 Task: Find connections with filter location Yanggu with filter topic #entrepreneursmindsetwith filter profile language French with filter current company KALPATARU POWER TRANSMISSION LIMITED with filter school ITM UNIVERSITY with filter industry Fisheries with filter service category Ghostwriting with filter keywords title Mail Carrier
Action: Mouse moved to (475, 63)
Screenshot: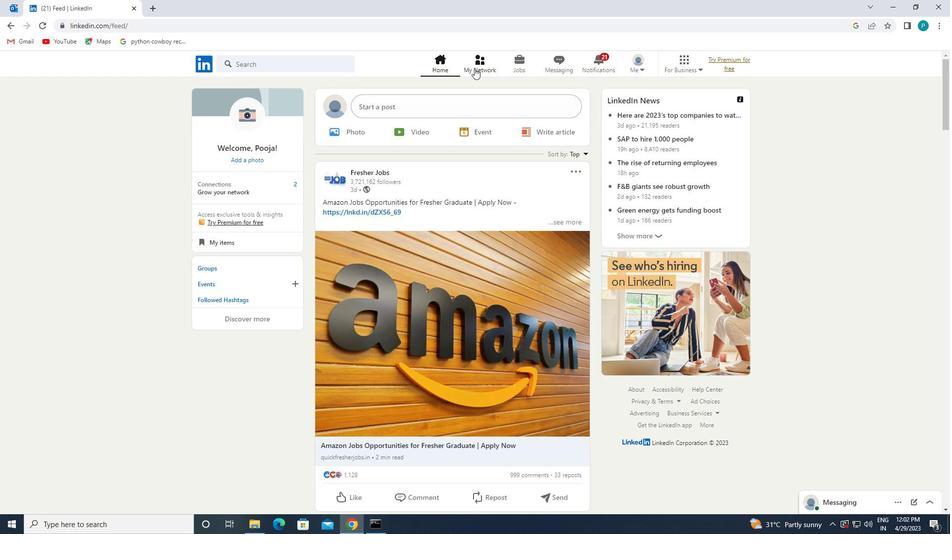
Action: Mouse pressed left at (475, 63)
Screenshot: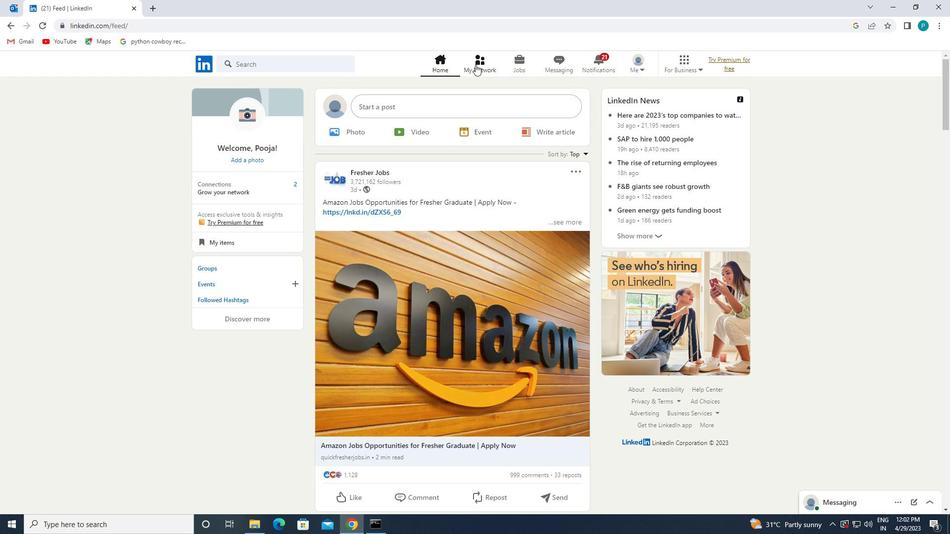 
Action: Mouse moved to (316, 121)
Screenshot: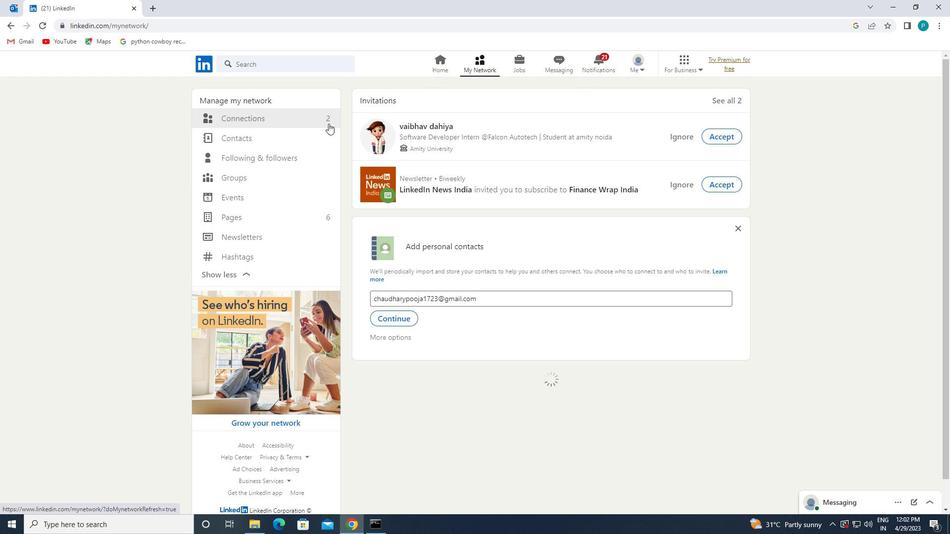 
Action: Mouse pressed left at (316, 121)
Screenshot: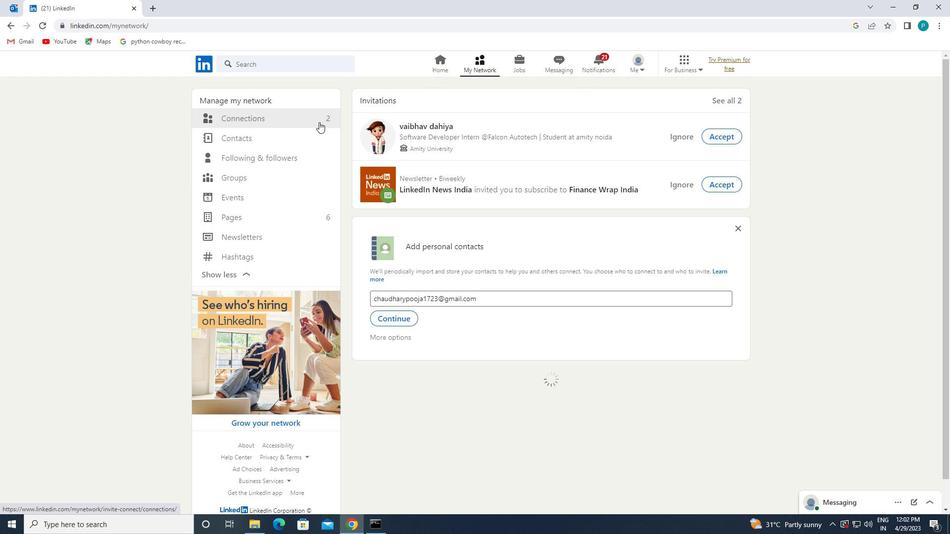
Action: Mouse moved to (582, 118)
Screenshot: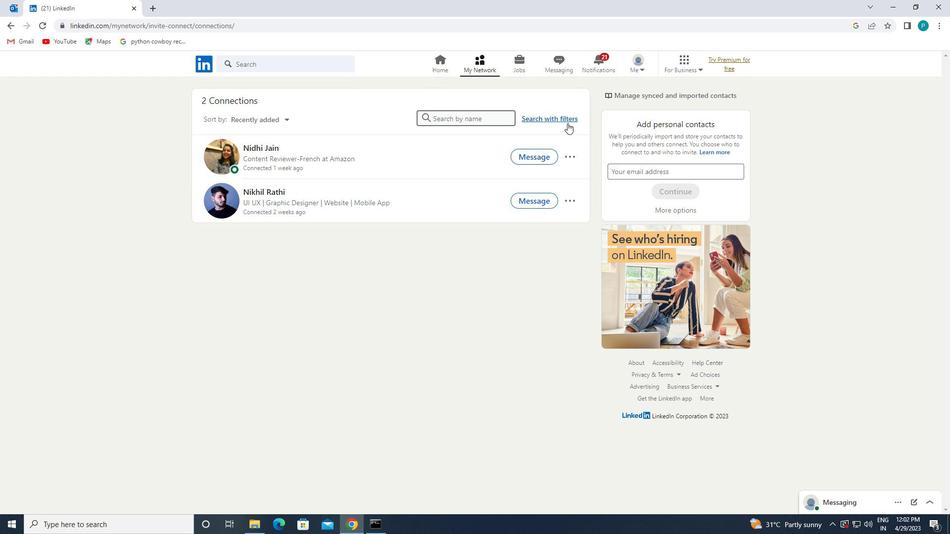 
Action: Mouse pressed left at (582, 118)
Screenshot: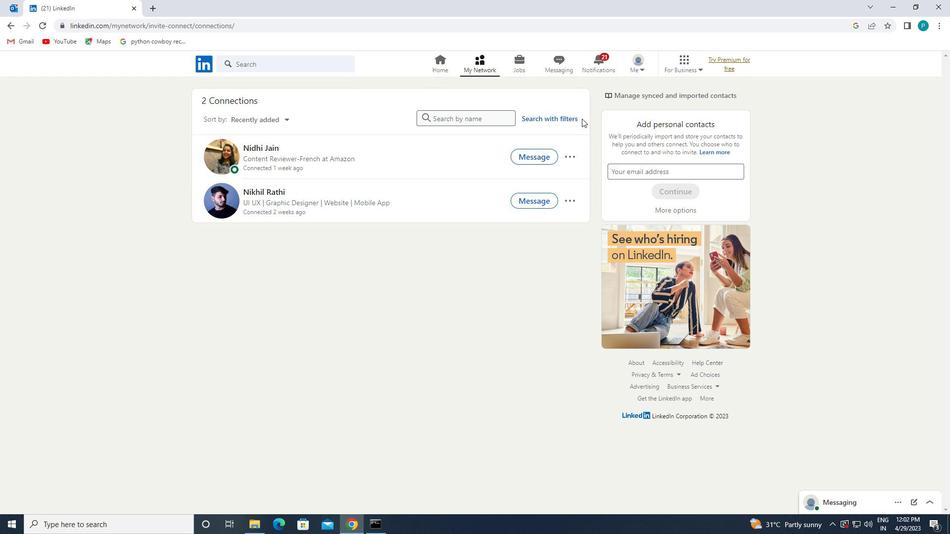 
Action: Mouse moved to (551, 114)
Screenshot: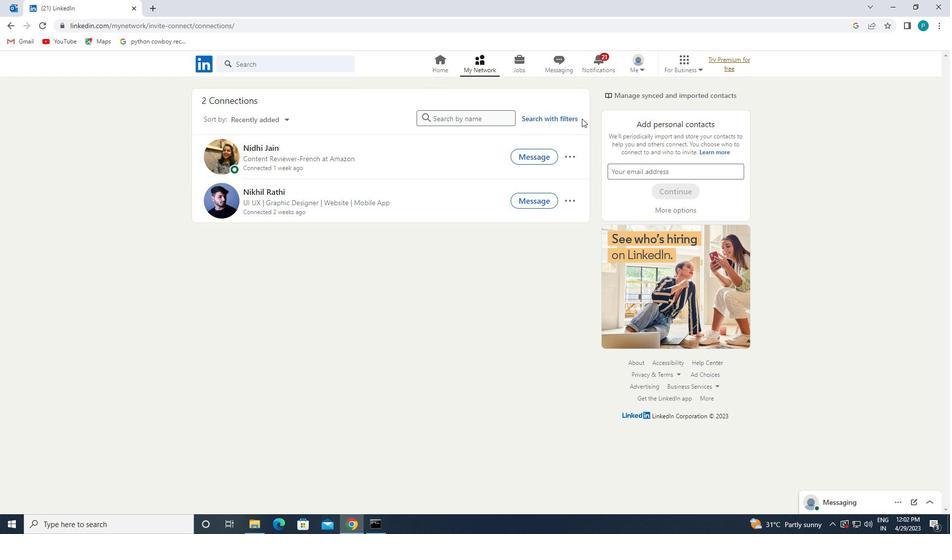 
Action: Mouse pressed left at (551, 114)
Screenshot: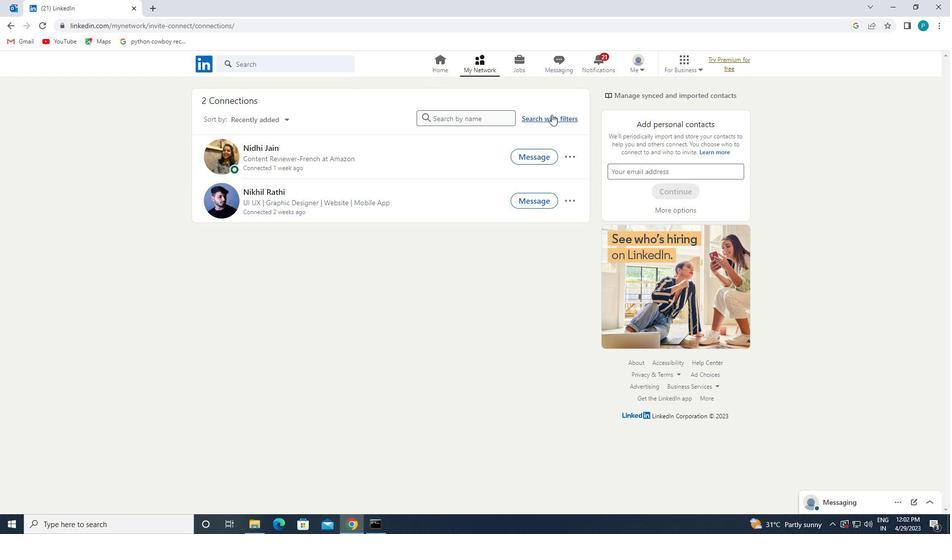 
Action: Mouse moved to (516, 97)
Screenshot: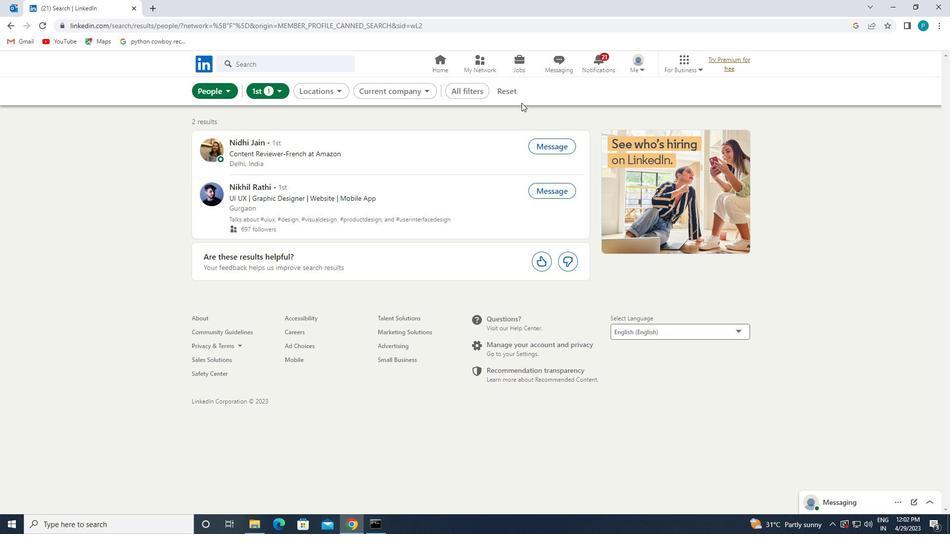 
Action: Mouse pressed left at (516, 97)
Screenshot: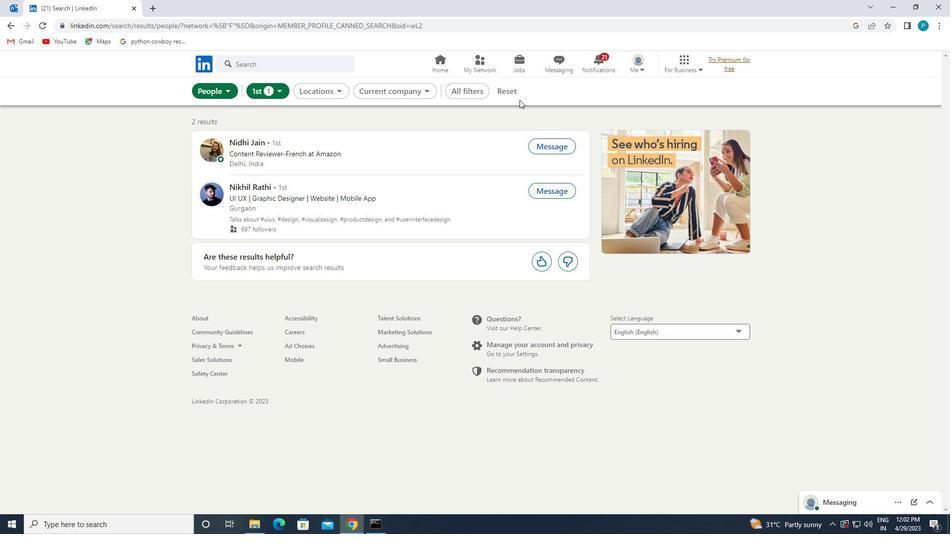 
Action: Mouse moved to (481, 91)
Screenshot: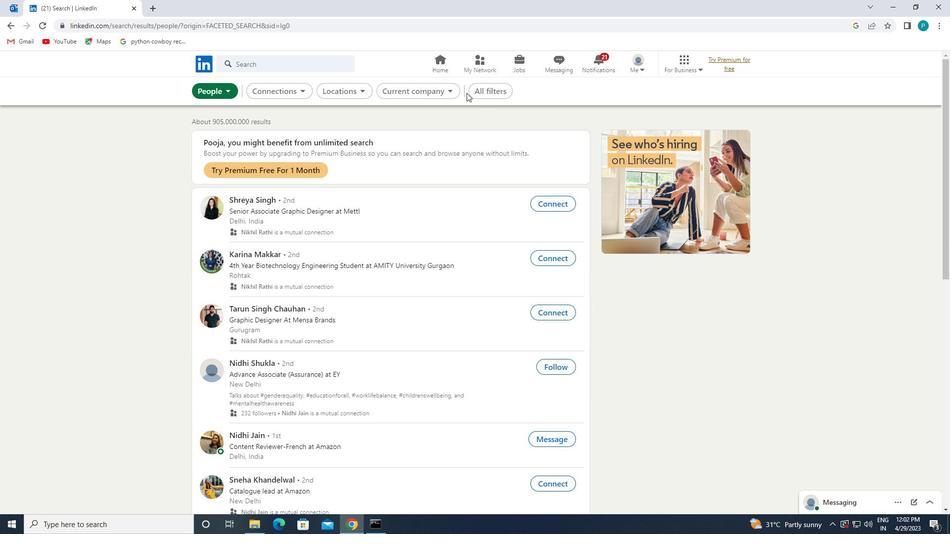 
Action: Mouse pressed left at (481, 91)
Screenshot: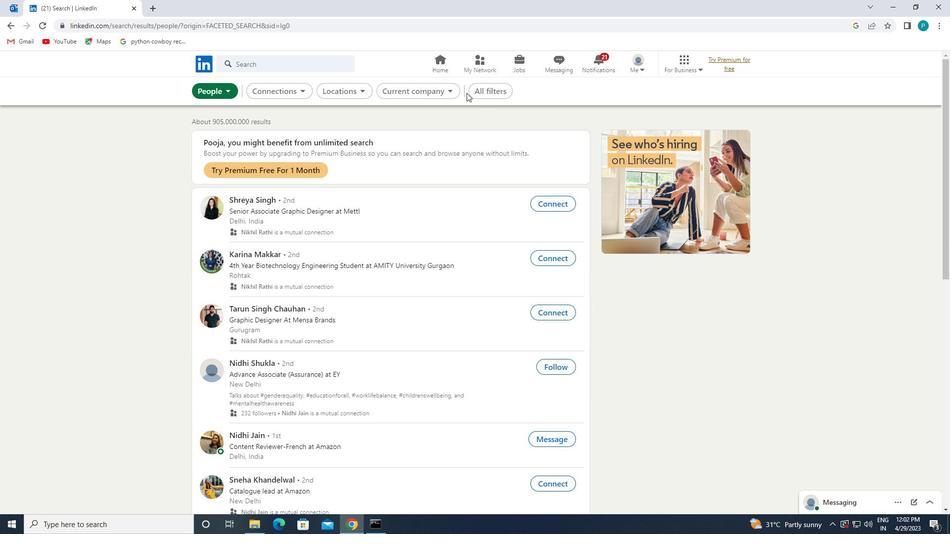 
Action: Mouse moved to (906, 325)
Screenshot: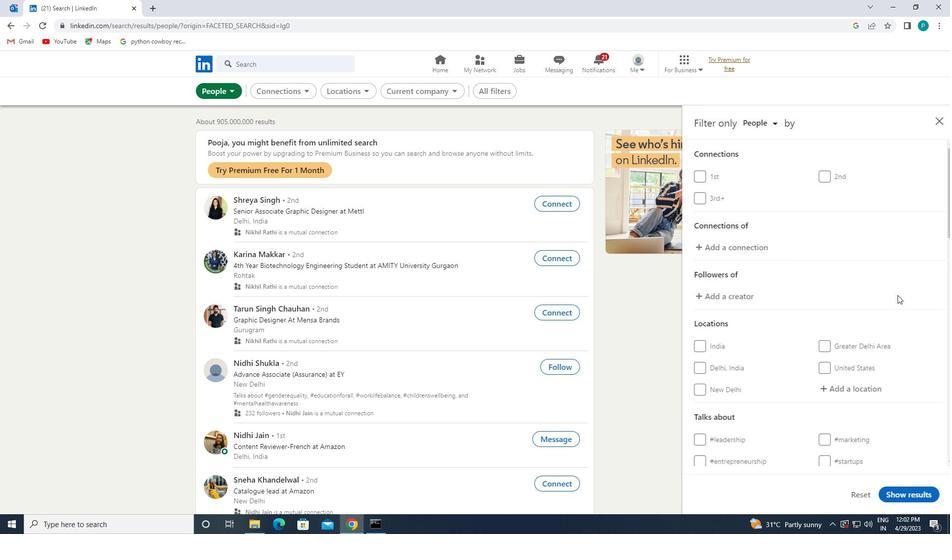 
Action: Mouse scrolled (906, 325) with delta (0, 0)
Screenshot: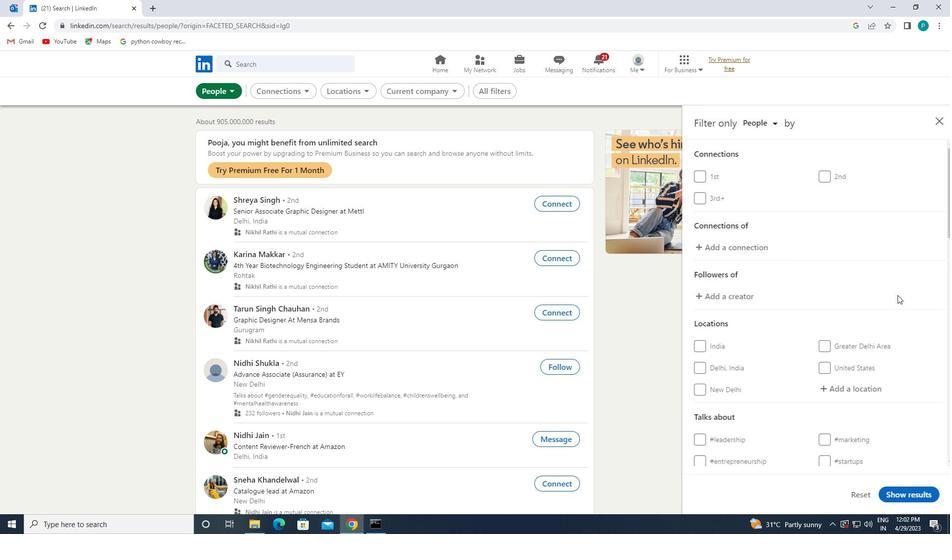
Action: Mouse scrolled (906, 325) with delta (0, 0)
Screenshot: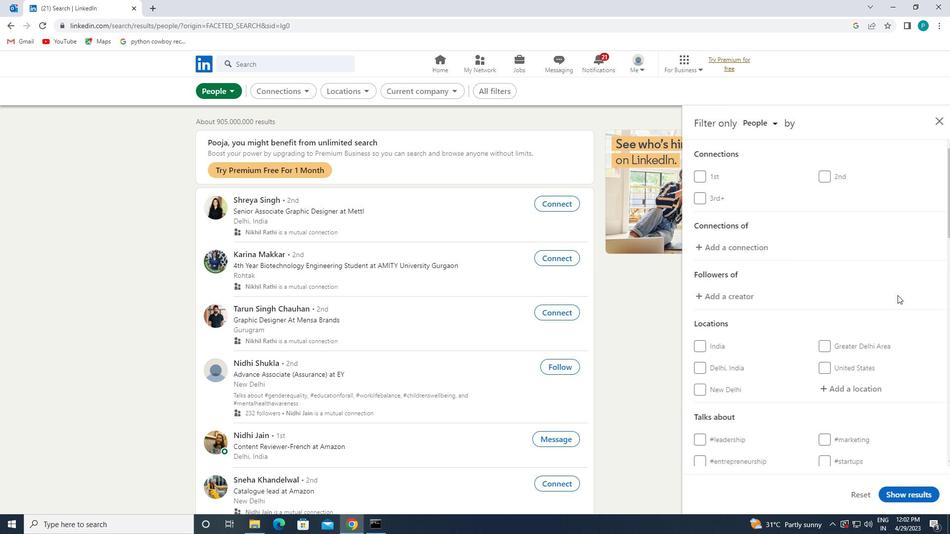 
Action: Mouse scrolled (906, 325) with delta (0, 0)
Screenshot: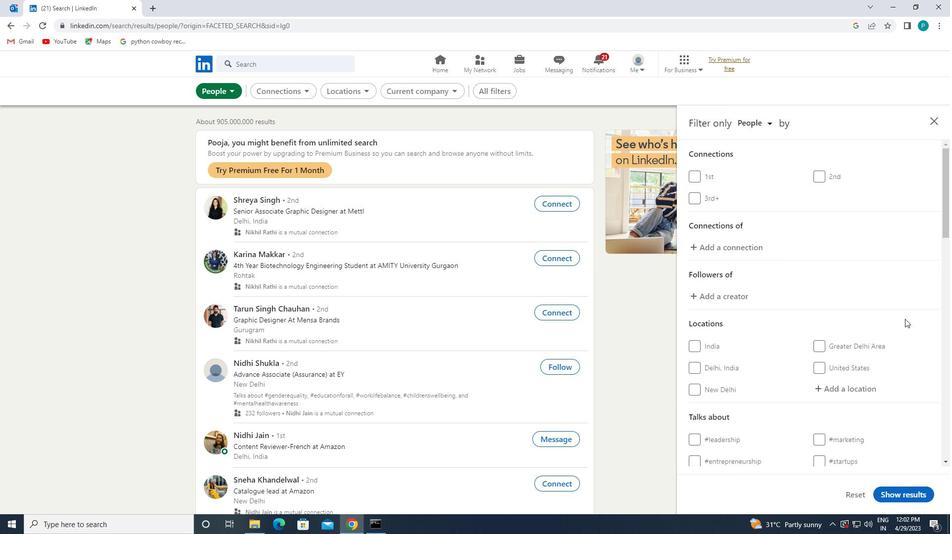 
Action: Mouse moved to (838, 238)
Screenshot: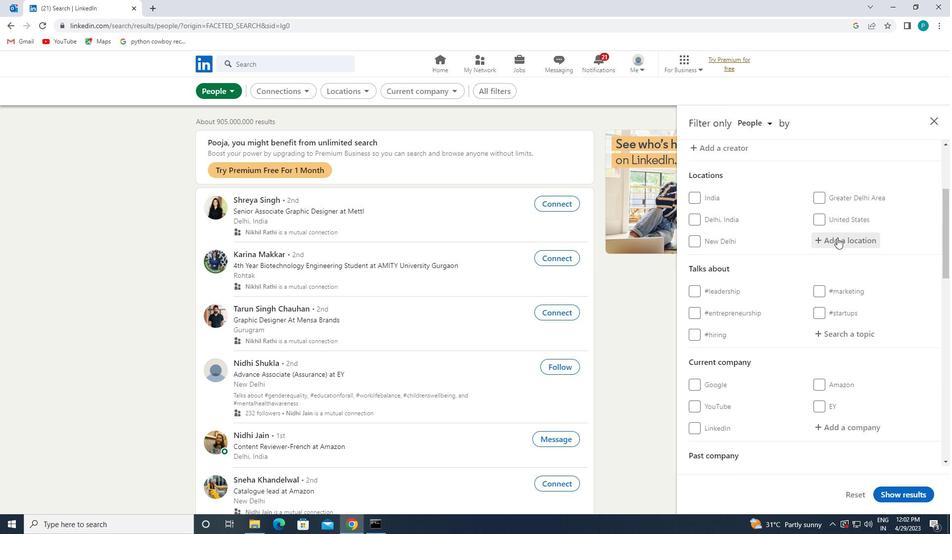 
Action: Mouse pressed left at (838, 238)
Screenshot: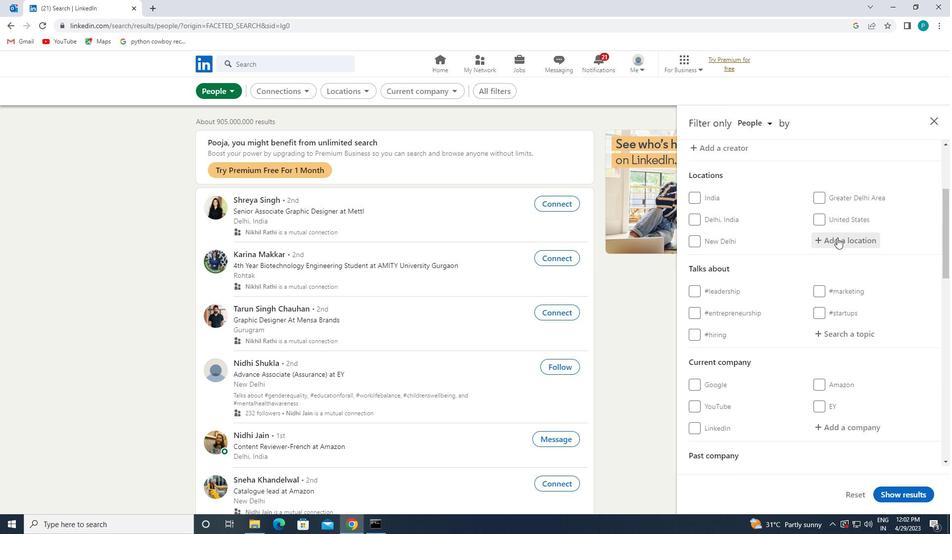 
Action: Key pressed <Key.caps_lock>y<Key.caps_lock>anggu
Screenshot: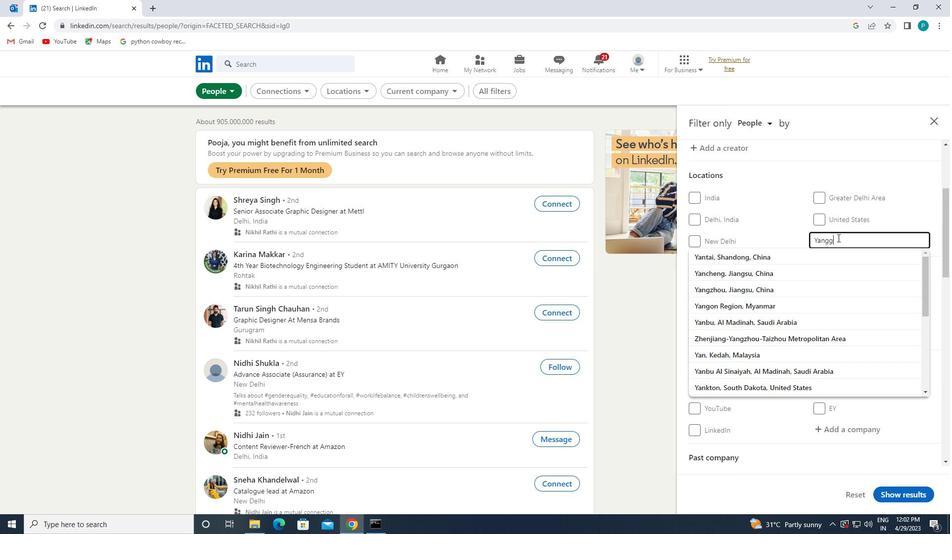 
Action: Mouse moved to (815, 331)
Screenshot: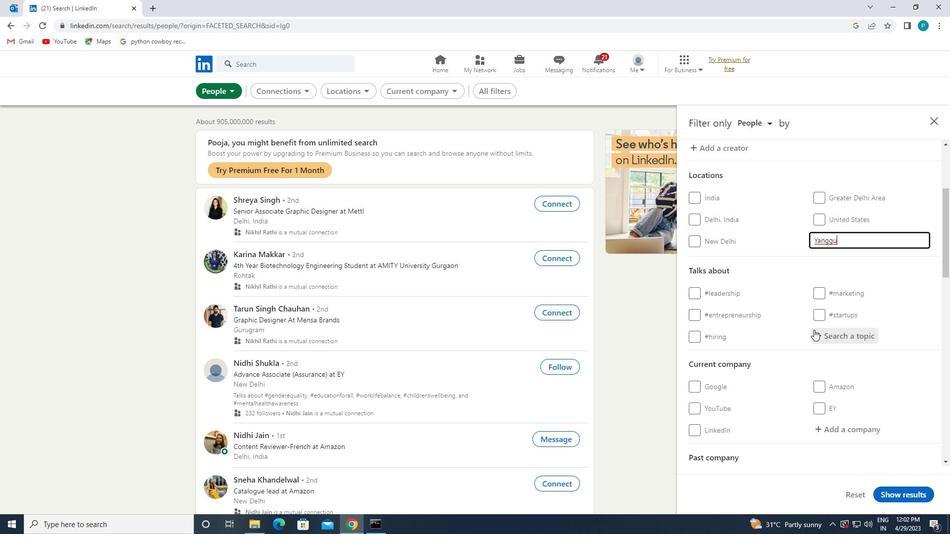 
Action: Mouse scrolled (815, 331) with delta (0, 0)
Screenshot: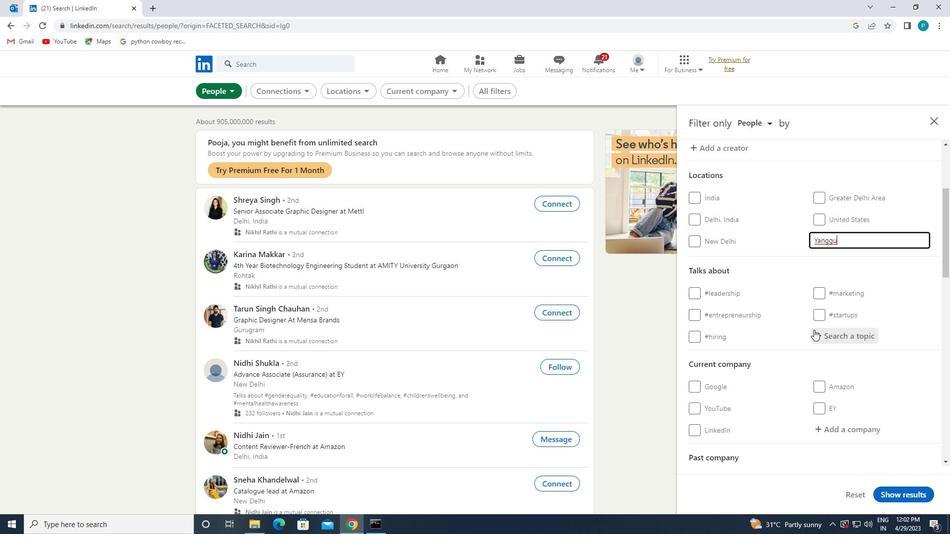 
Action: Mouse moved to (837, 290)
Screenshot: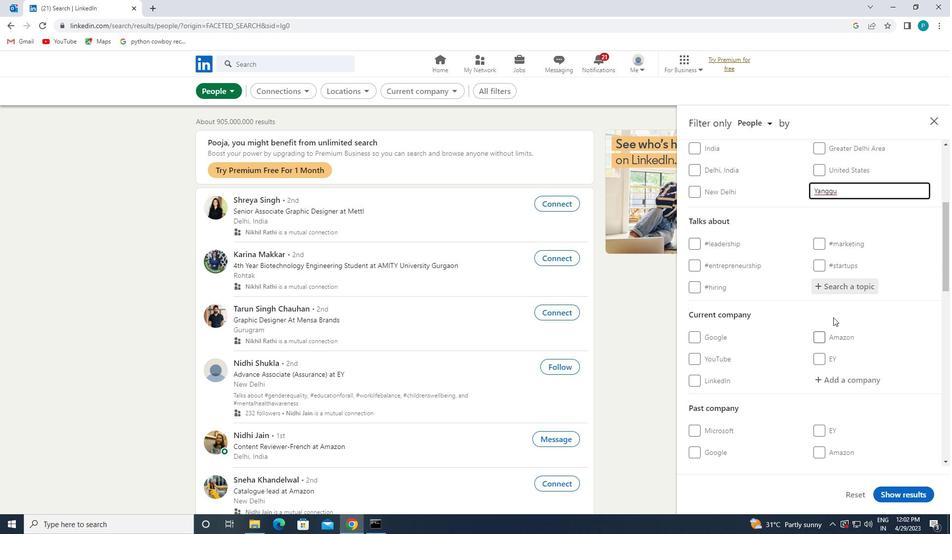 
Action: Mouse pressed left at (837, 290)
Screenshot: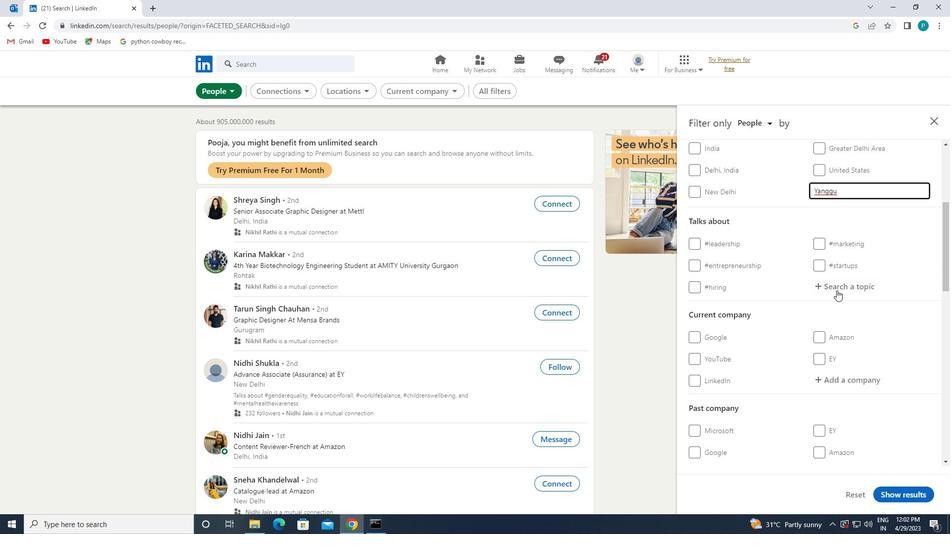 
Action: Mouse moved to (835, 291)
Screenshot: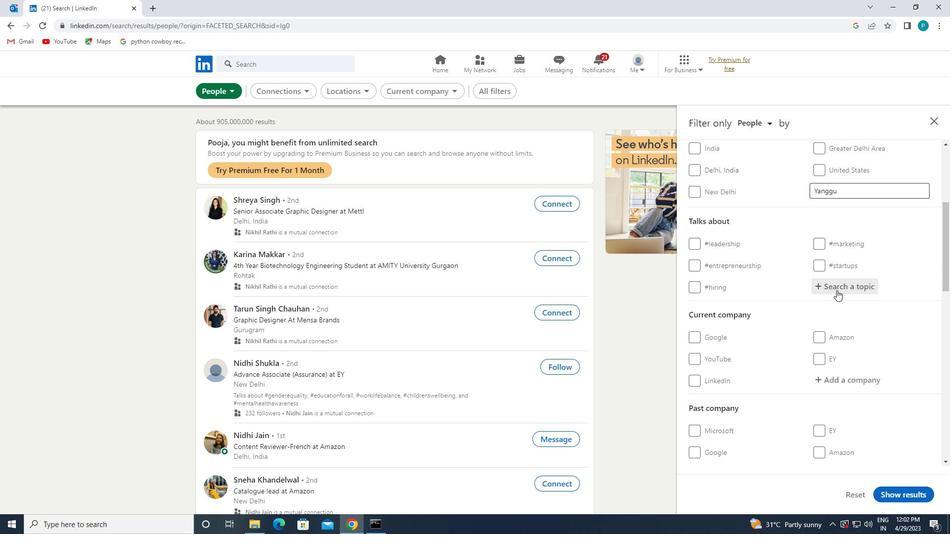 
Action: Key pressed <Key.shift>#ENTREPRENEURS
Screenshot: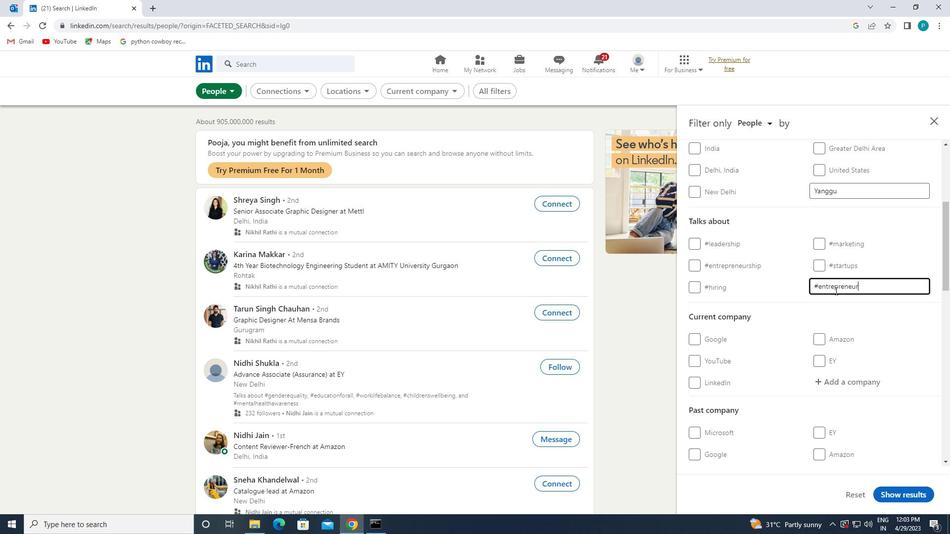 
Action: Mouse moved to (829, 346)
Screenshot: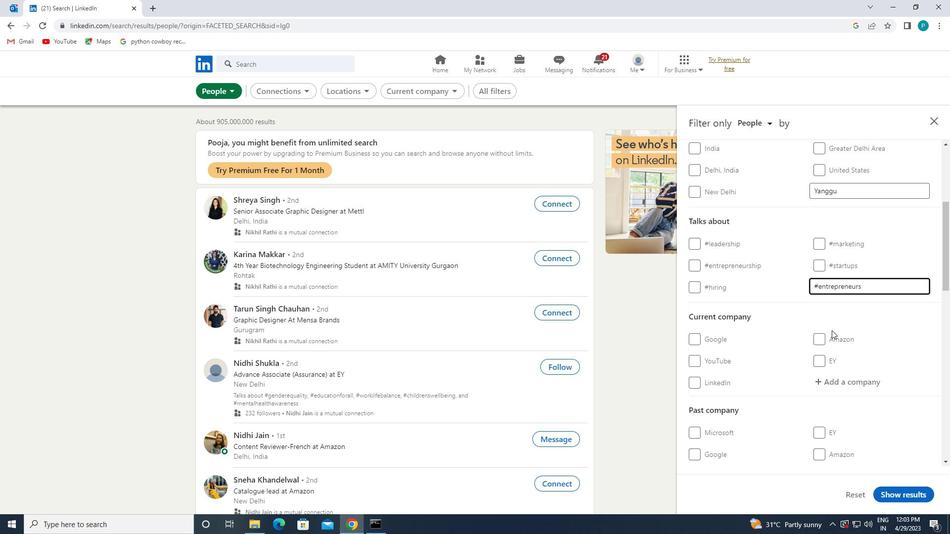 
Action: Mouse scrolled (829, 346) with delta (0, 0)
Screenshot: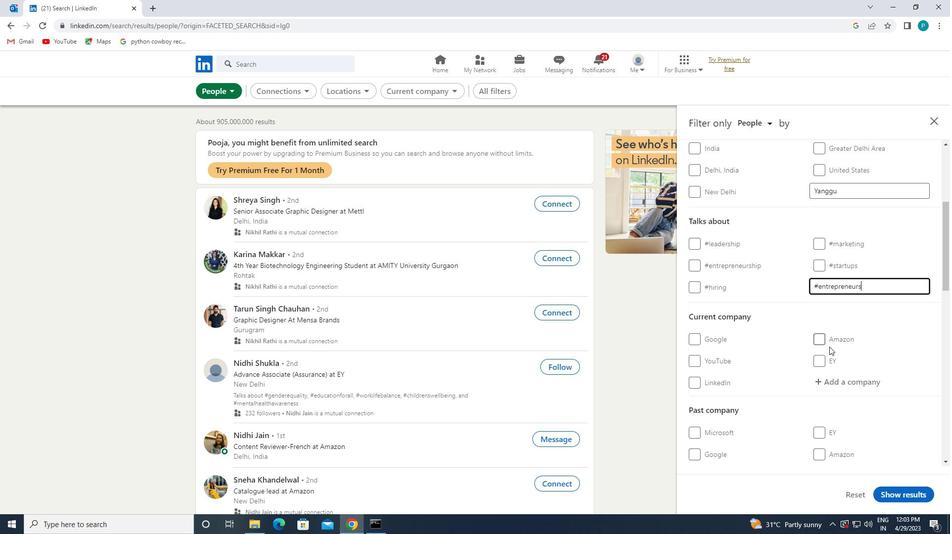 
Action: Mouse moved to (829, 346)
Screenshot: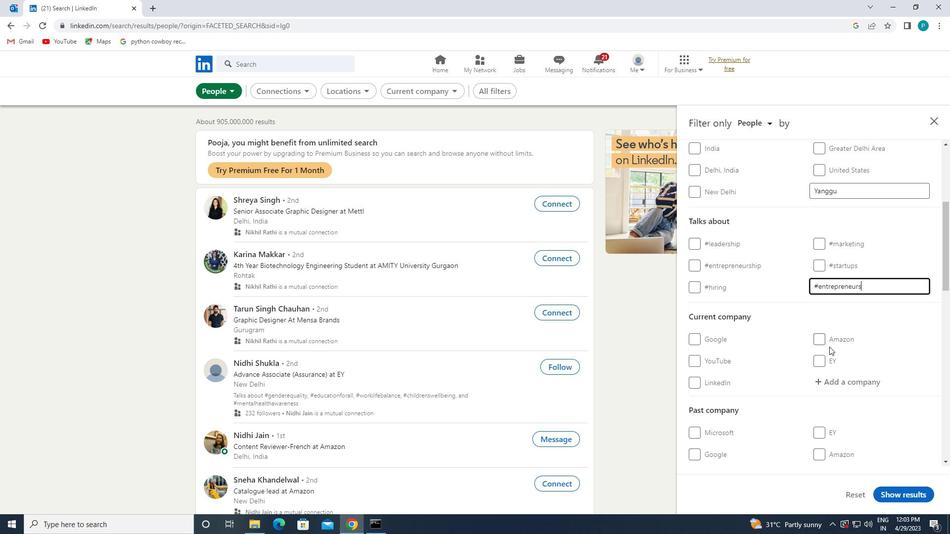 
Action: Mouse scrolled (829, 346) with delta (0, 0)
Screenshot: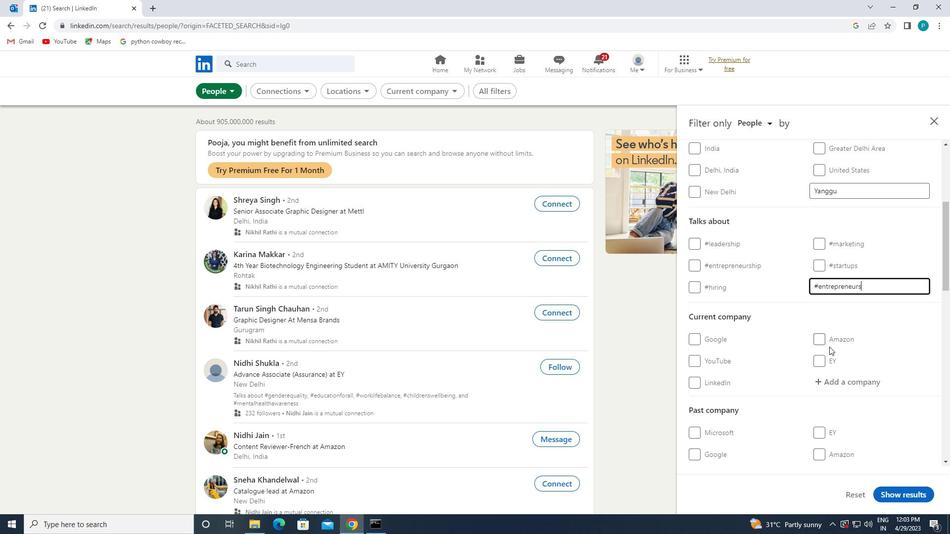
Action: Mouse moved to (814, 342)
Screenshot: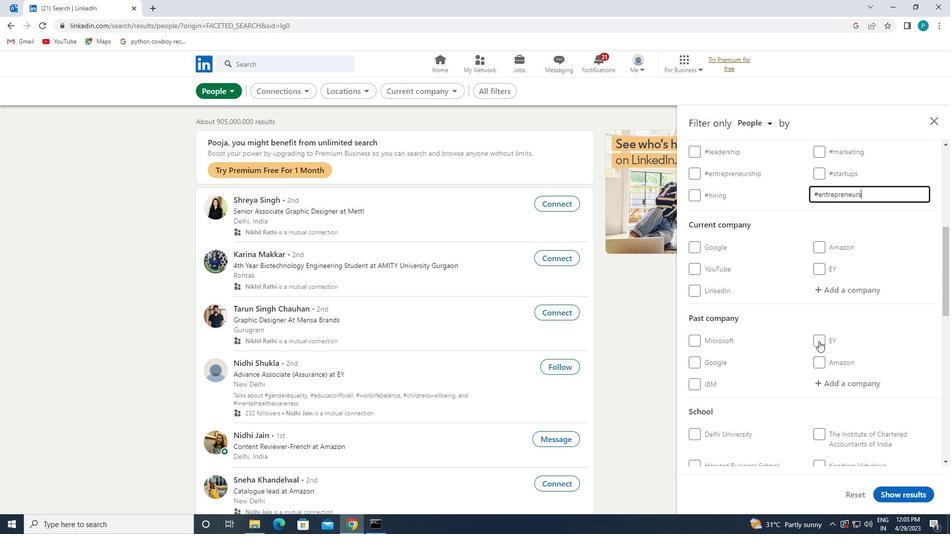 
Action: Mouse scrolled (814, 342) with delta (0, 0)
Screenshot: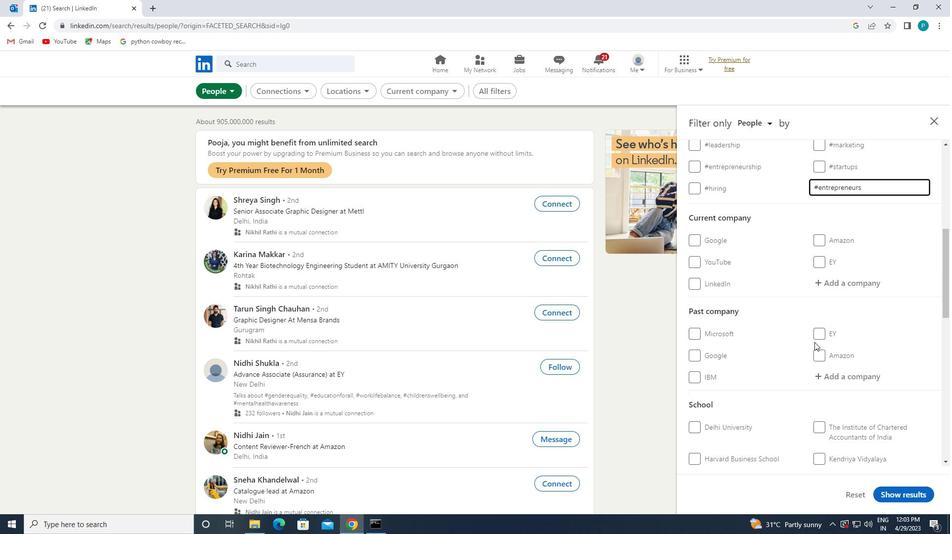 
Action: Mouse moved to (814, 343)
Screenshot: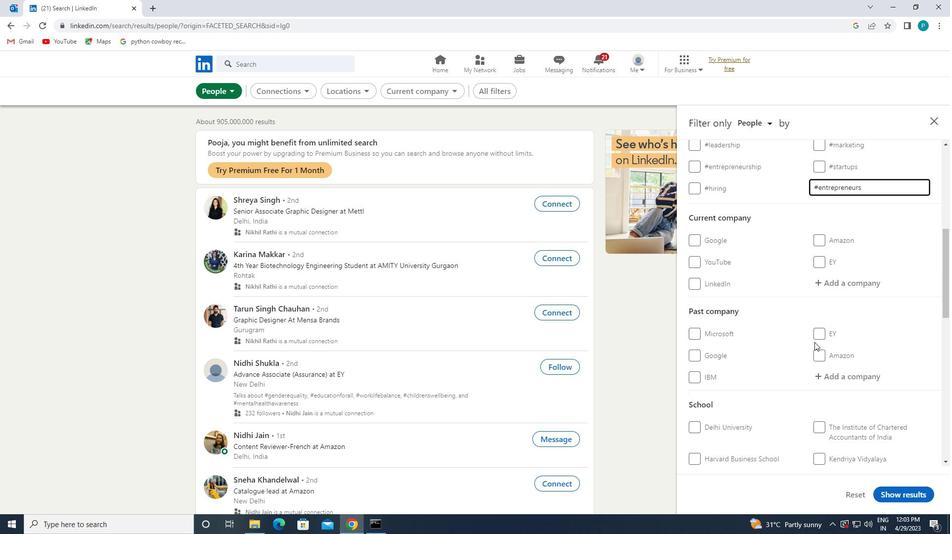 
Action: Mouse scrolled (814, 342) with delta (0, 0)
Screenshot: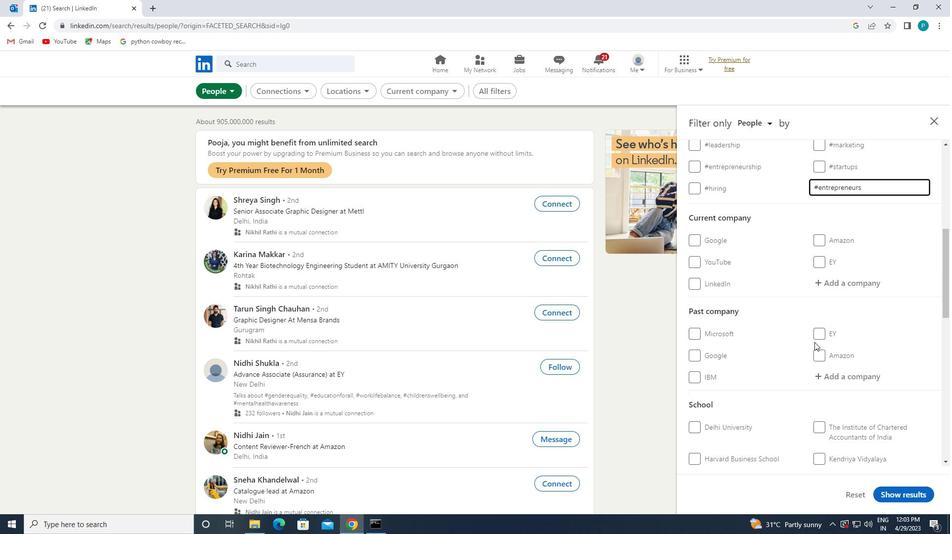 
Action: Mouse moved to (812, 344)
Screenshot: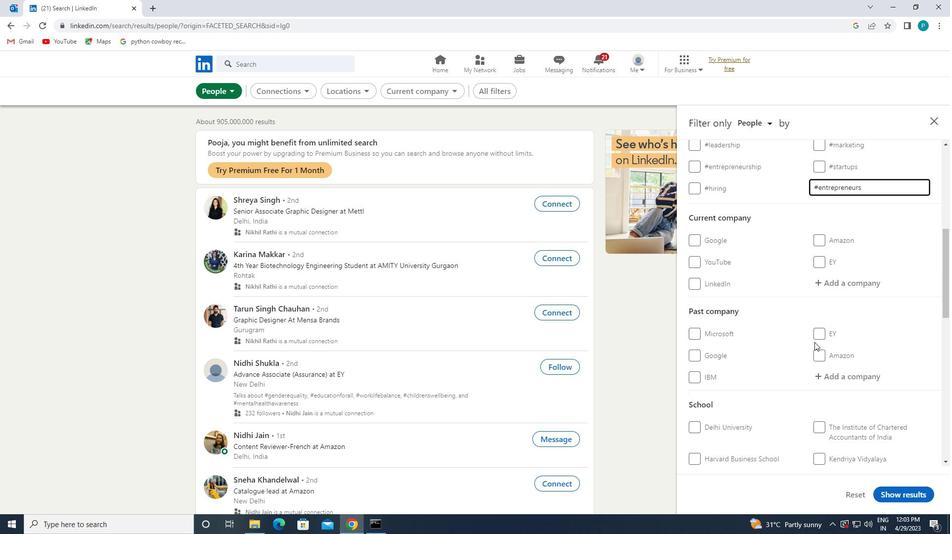 
Action: Mouse scrolled (812, 344) with delta (0, 0)
Screenshot: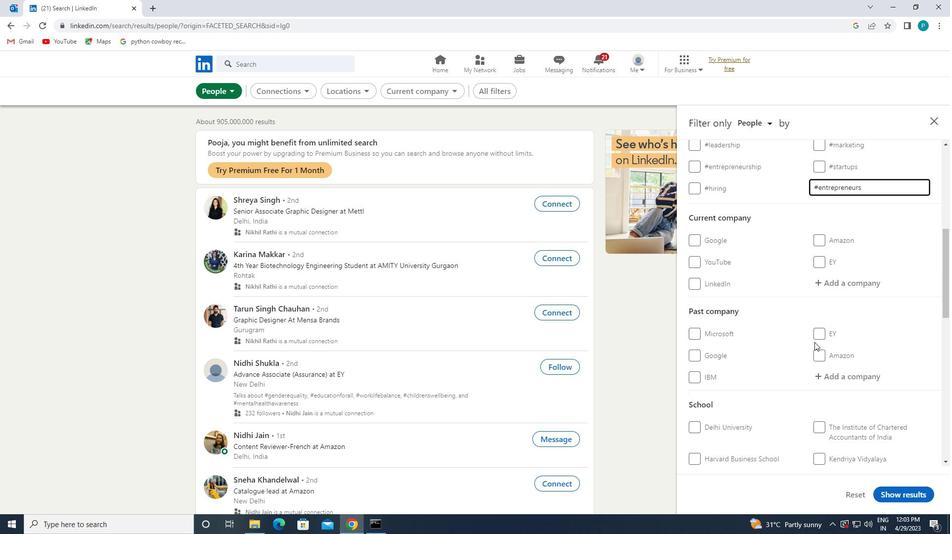 
Action: Mouse moved to (742, 338)
Screenshot: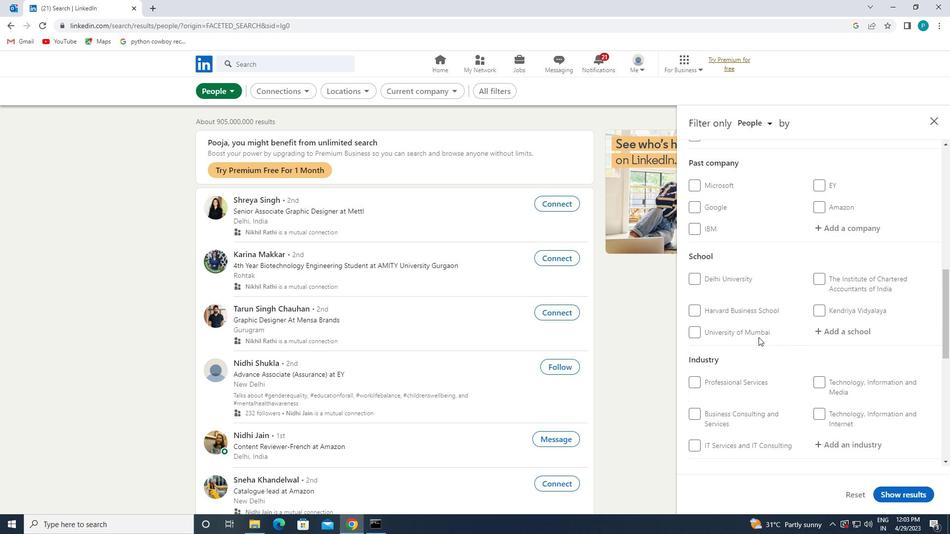 
Action: Mouse scrolled (742, 337) with delta (0, 0)
Screenshot: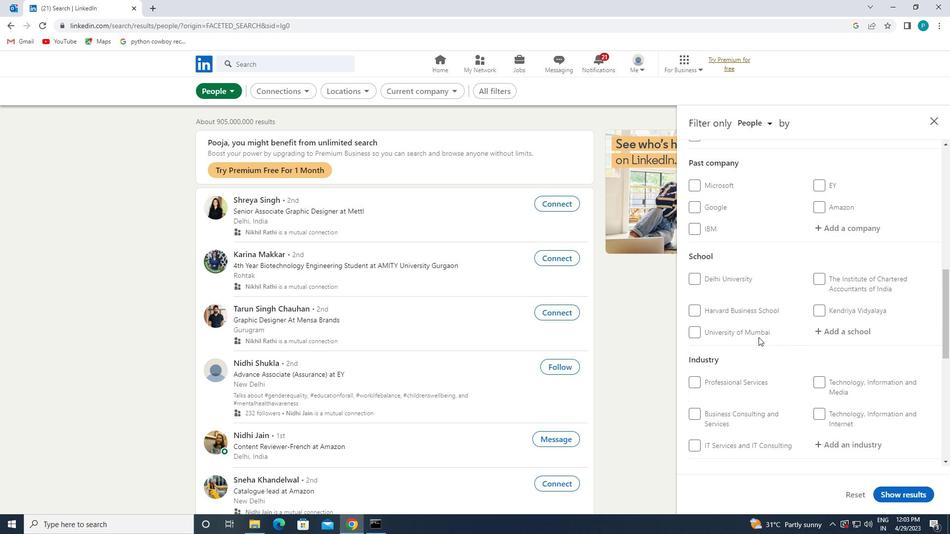 
Action: Mouse scrolled (742, 337) with delta (0, 0)
Screenshot: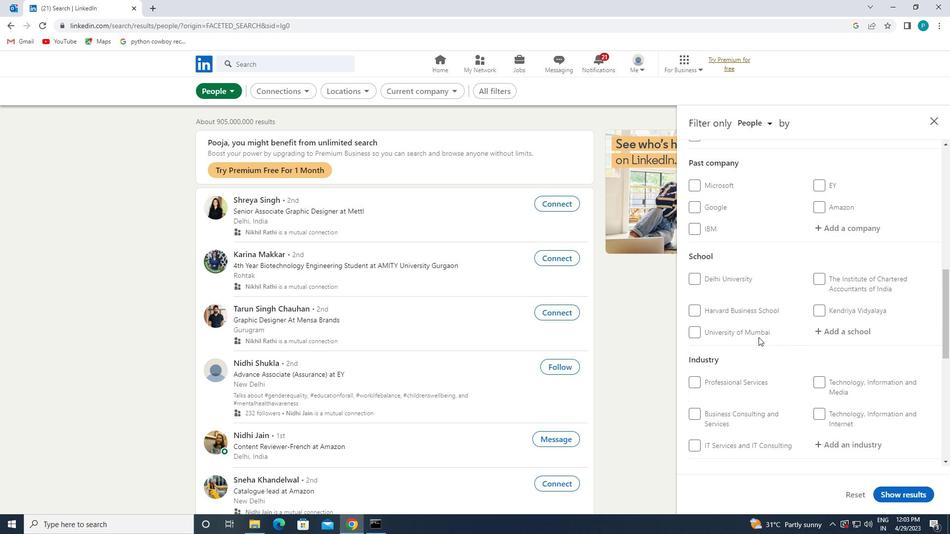 
Action: Mouse moved to (824, 400)
Screenshot: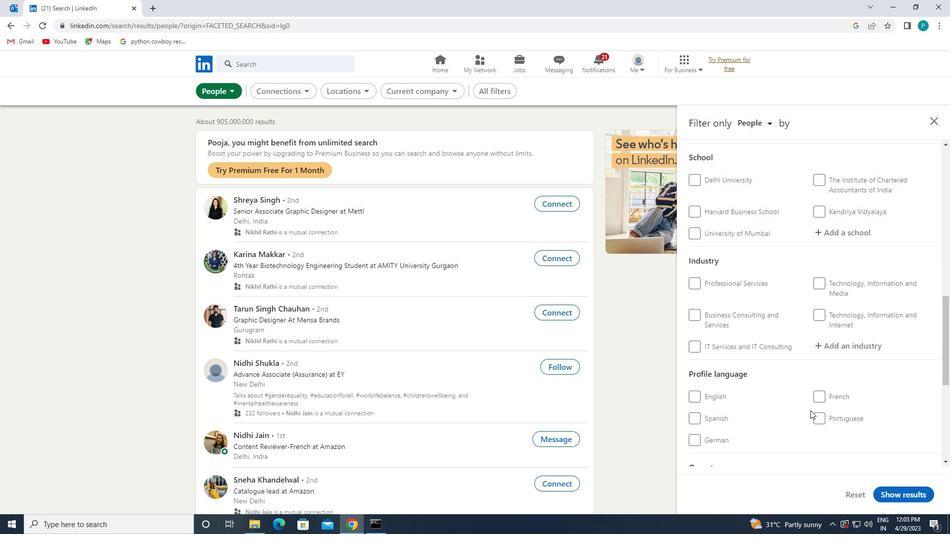 
Action: Mouse pressed left at (824, 400)
Screenshot: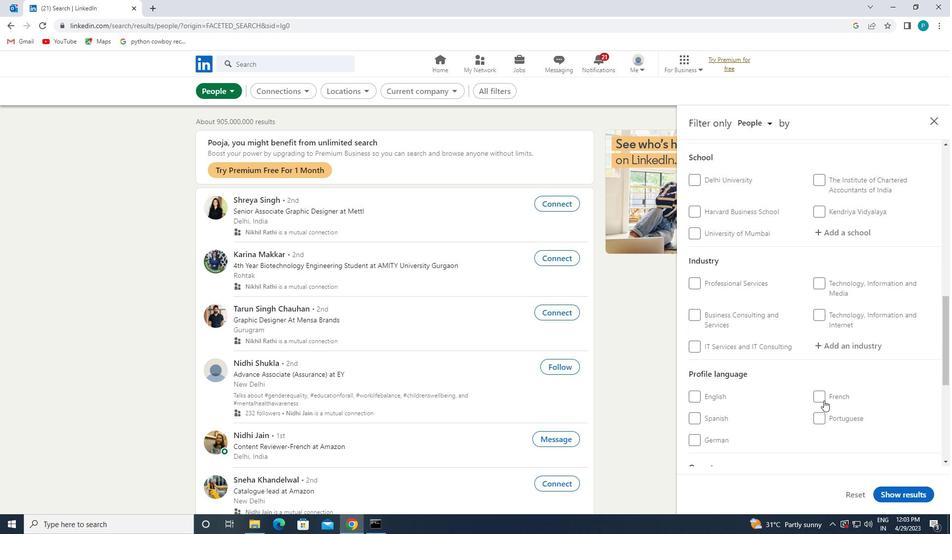 
Action: Mouse moved to (881, 375)
Screenshot: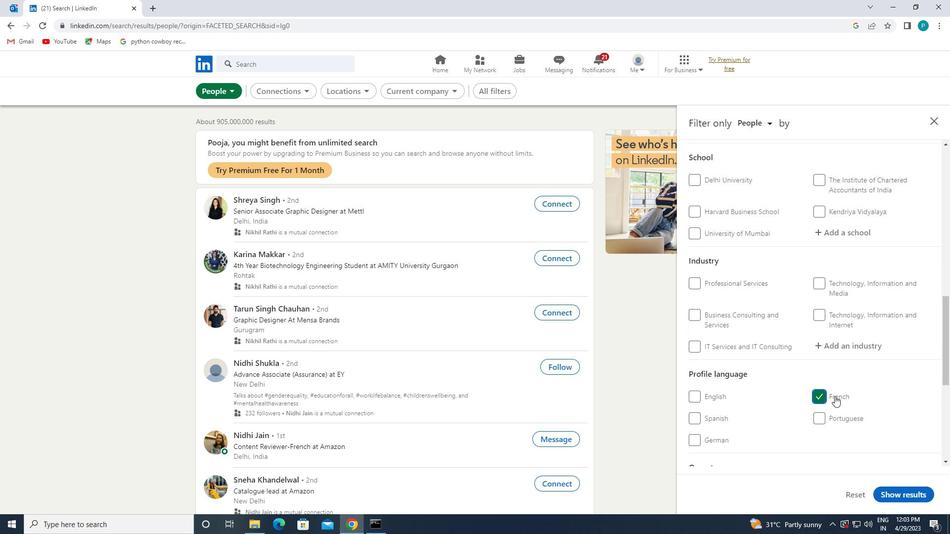 
Action: Mouse scrolled (881, 375) with delta (0, 0)
Screenshot: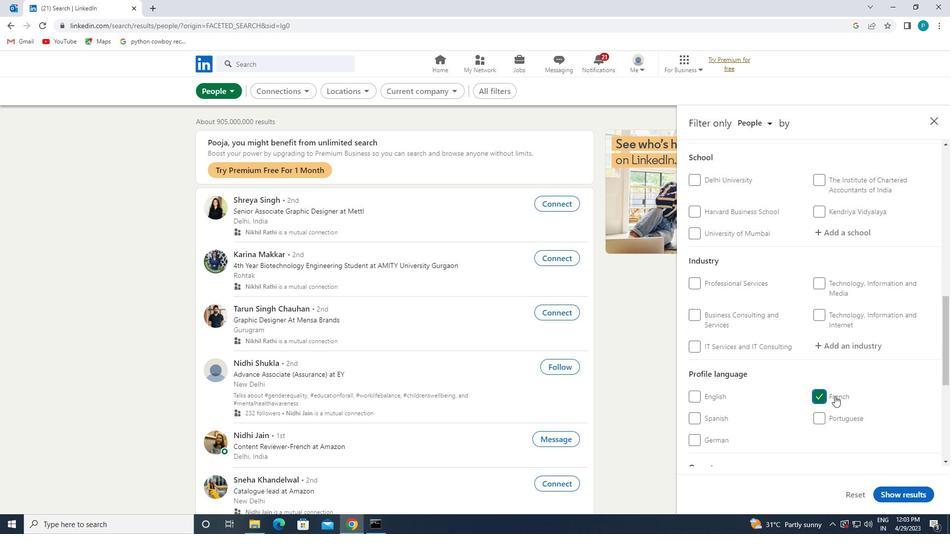 
Action: Mouse scrolled (881, 375) with delta (0, 0)
Screenshot: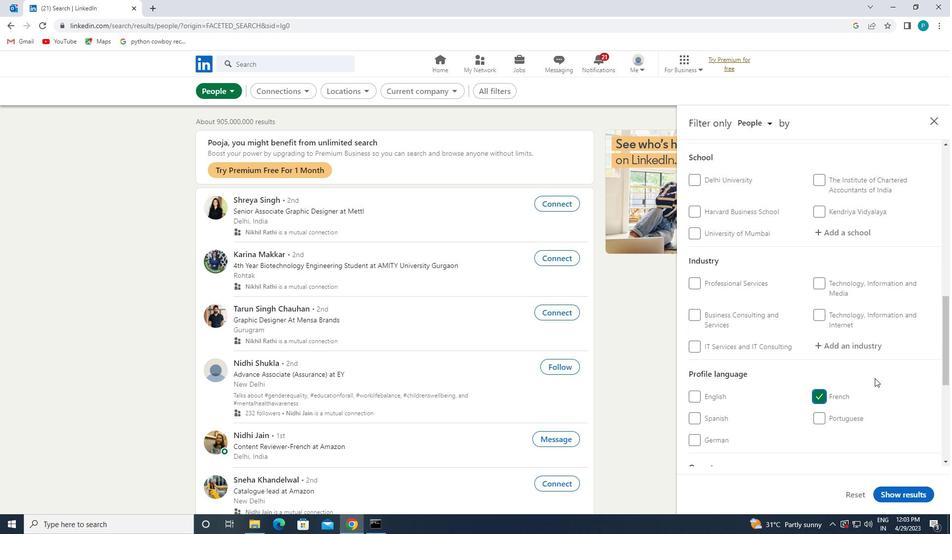 
Action: Mouse moved to (881, 372)
Screenshot: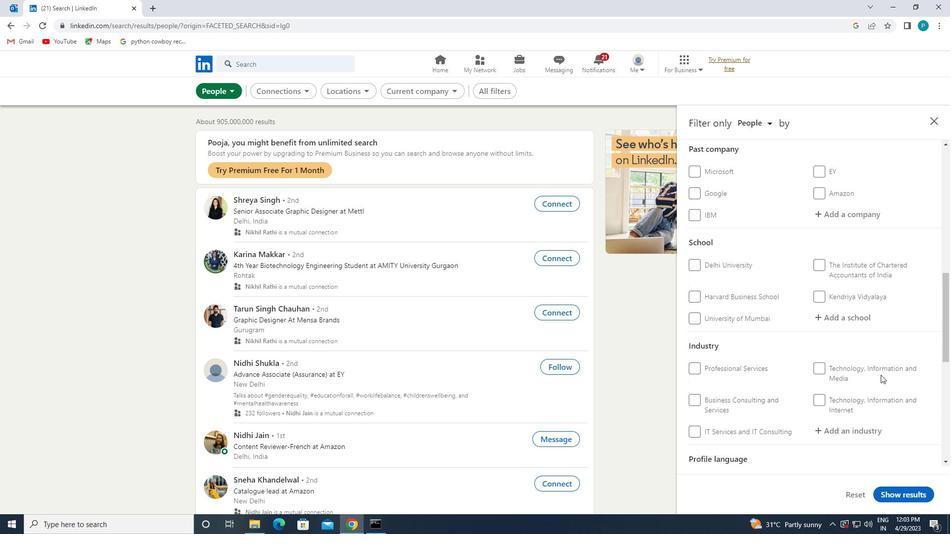 
Action: Mouse scrolled (881, 372) with delta (0, 0)
Screenshot: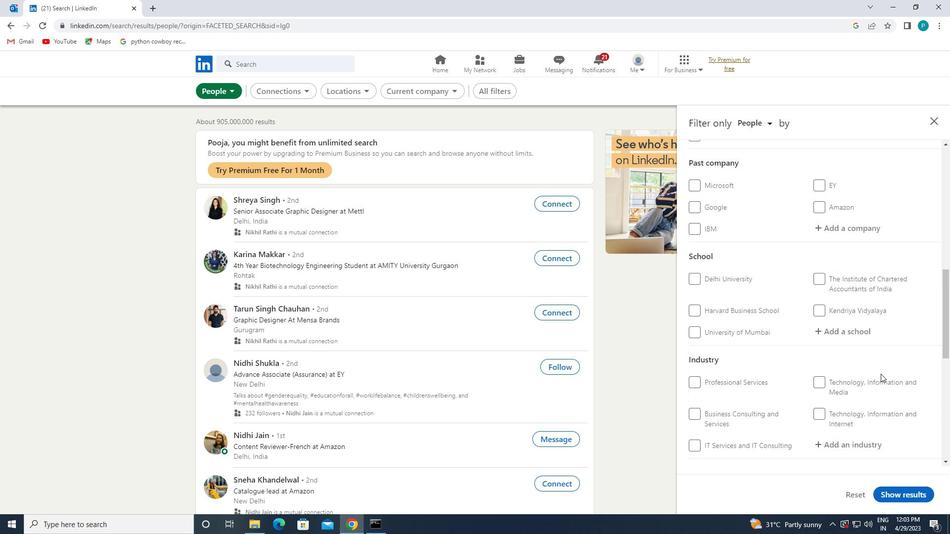 
Action: Mouse moved to (881, 371)
Screenshot: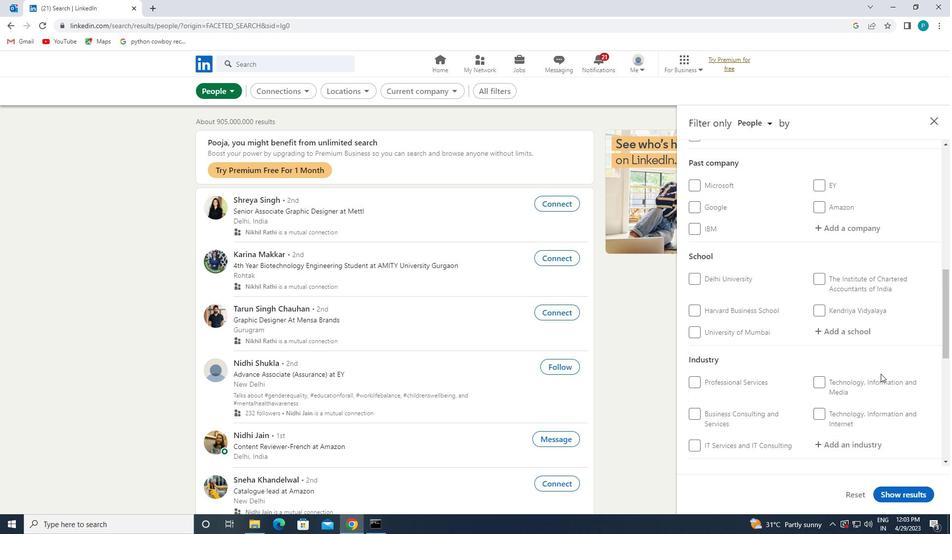 
Action: Mouse scrolled (881, 372) with delta (0, 0)
Screenshot: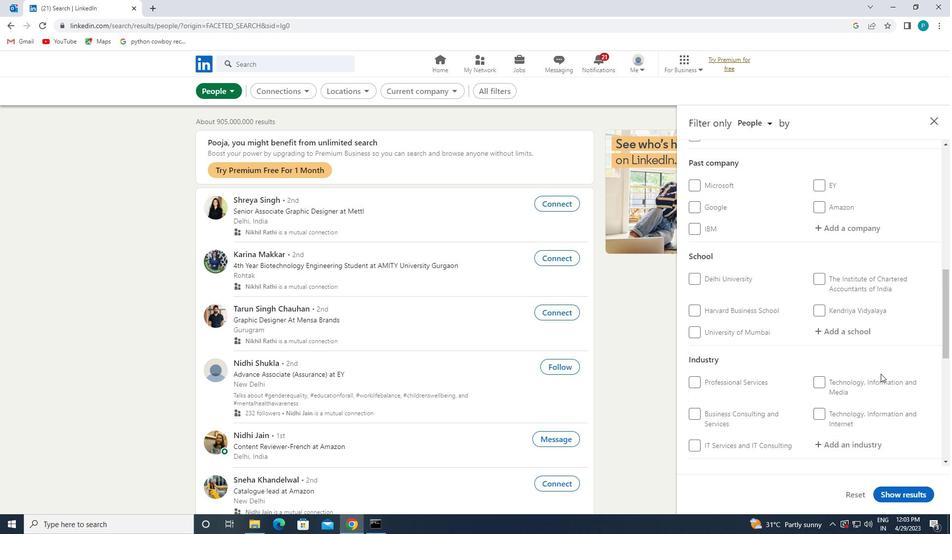 
Action: Mouse scrolled (881, 372) with delta (0, 0)
Screenshot: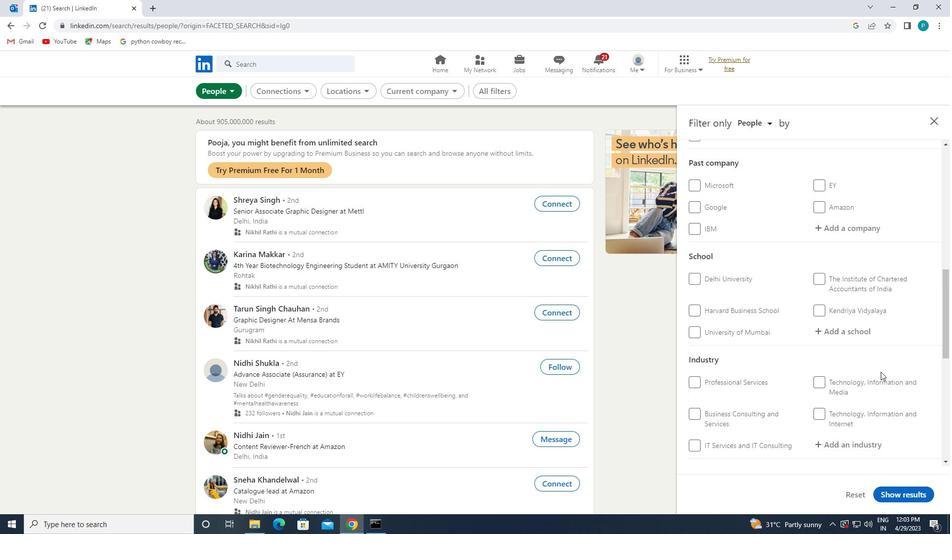 
Action: Mouse moved to (861, 339)
Screenshot: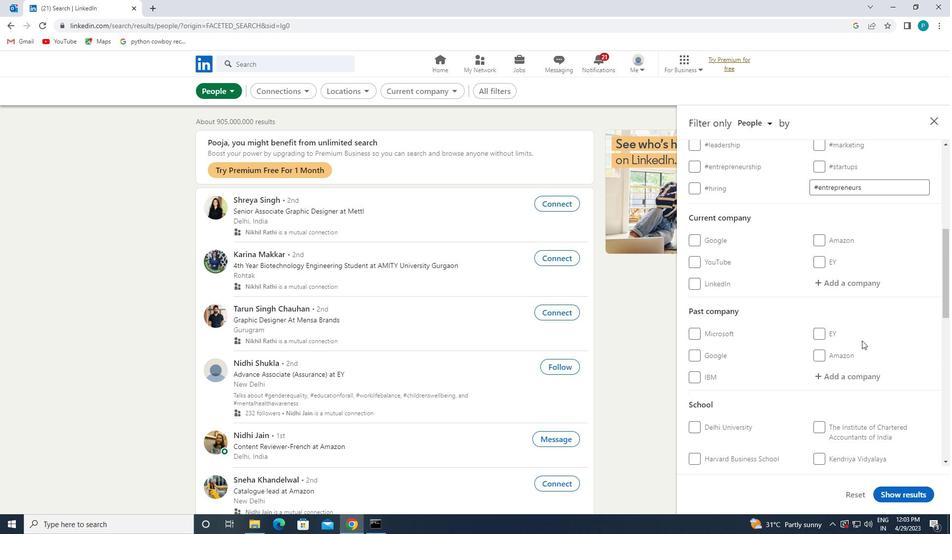 
Action: Mouse scrolled (861, 340) with delta (0, 0)
Screenshot: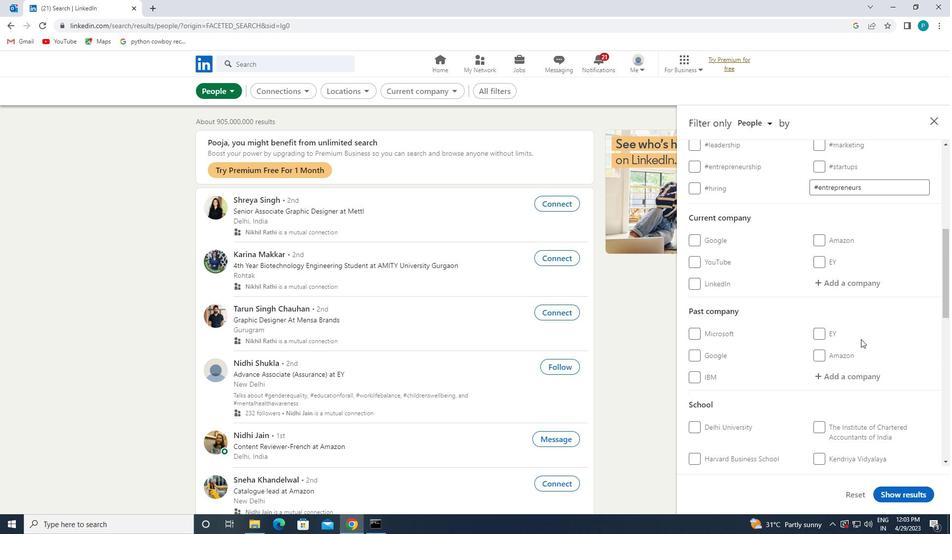 
Action: Mouse scrolled (861, 340) with delta (0, 0)
Screenshot: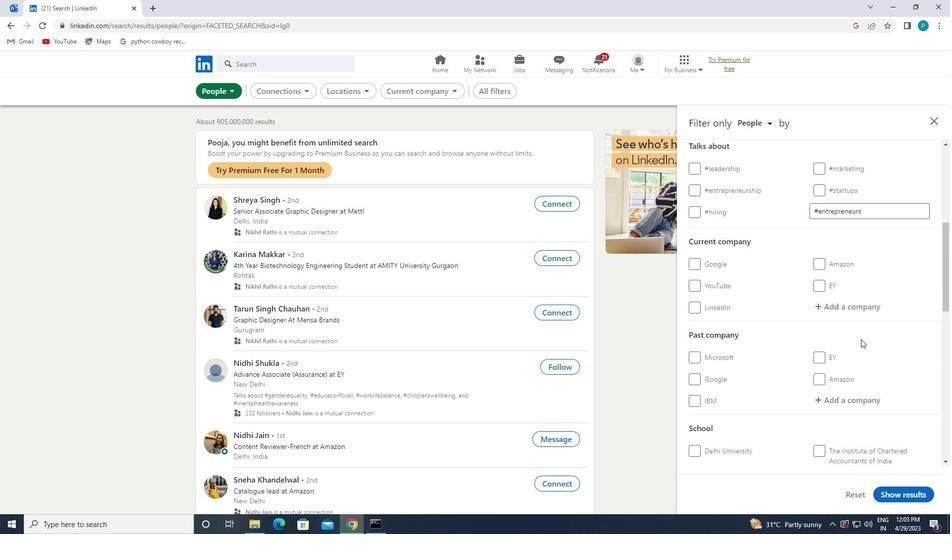 
Action: Mouse moved to (861, 377)
Screenshot: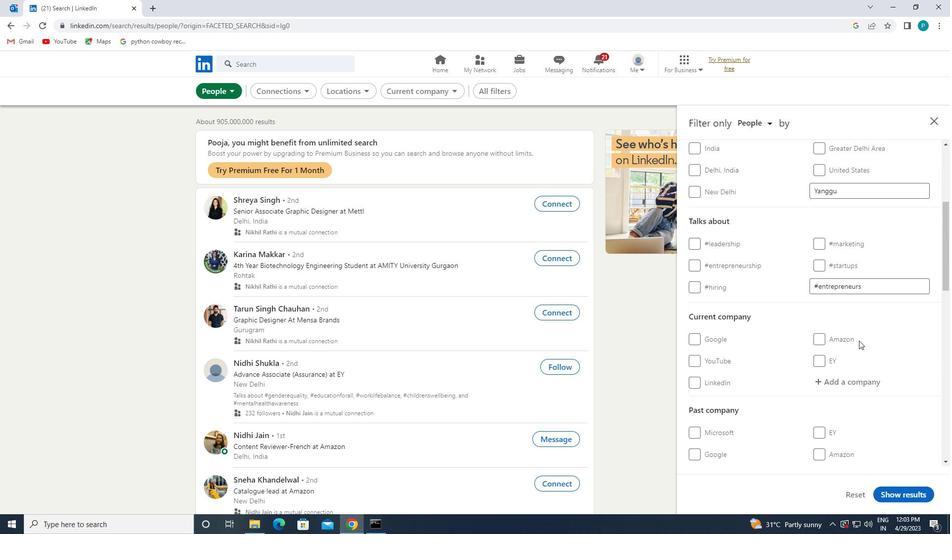 
Action: Mouse pressed left at (861, 377)
Screenshot: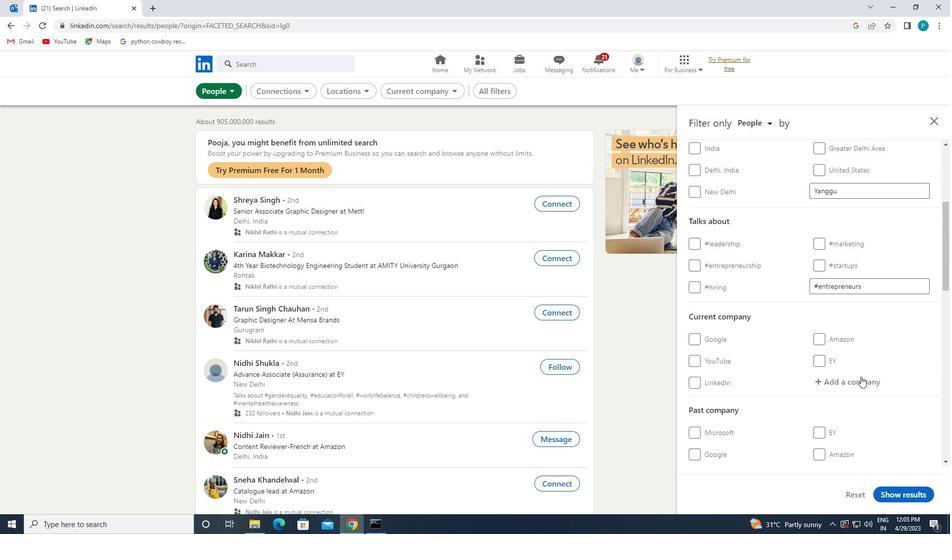 
Action: Mouse moved to (861, 377)
Screenshot: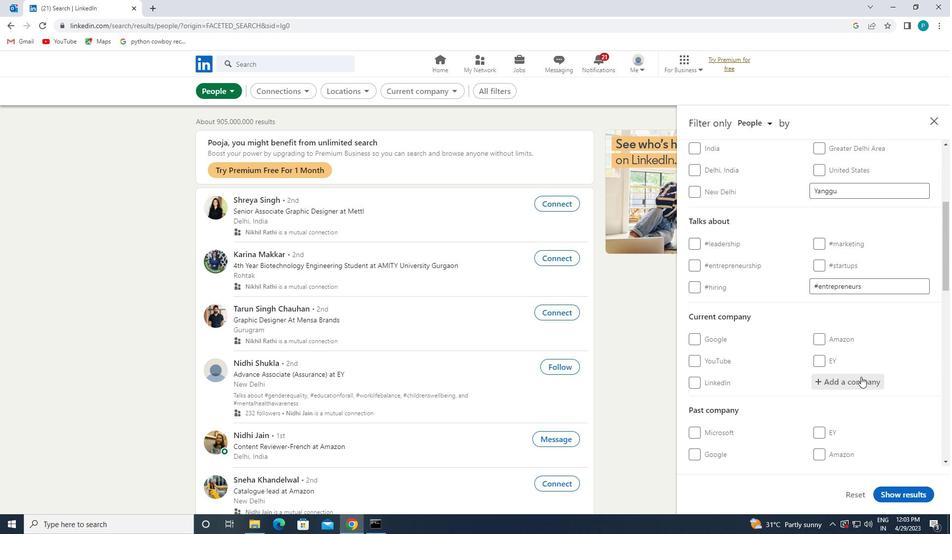 
Action: Key pressed <Key.caps_lock>KALPA
Screenshot: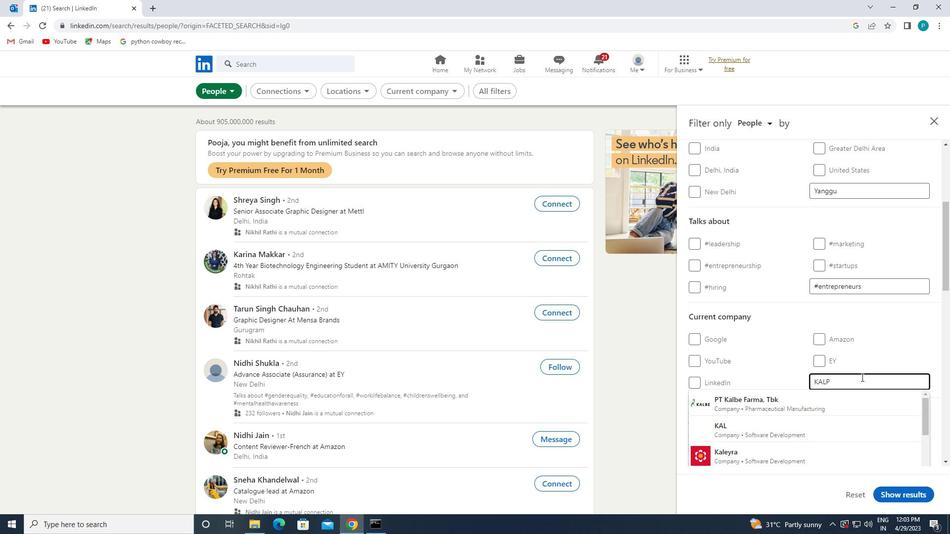 
Action: Mouse moved to (840, 425)
Screenshot: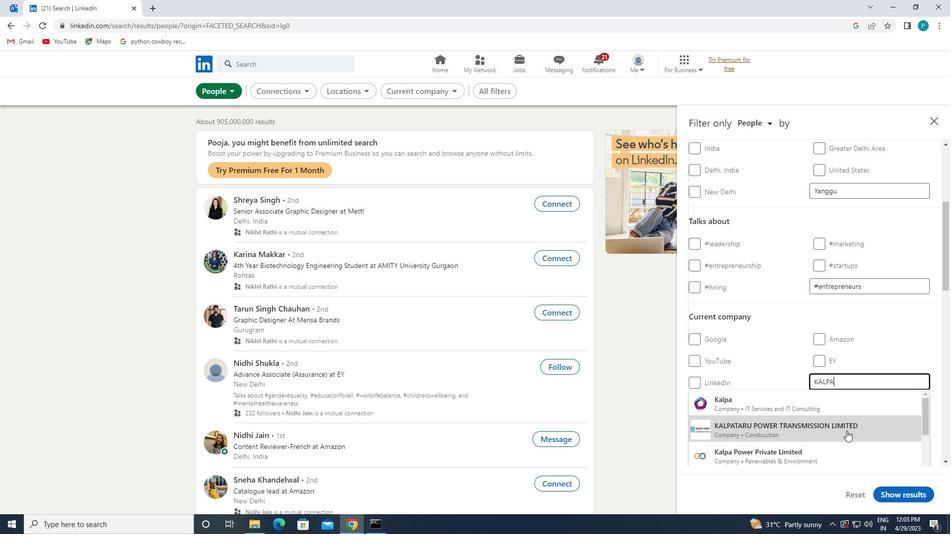 
Action: Mouse pressed left at (840, 425)
Screenshot: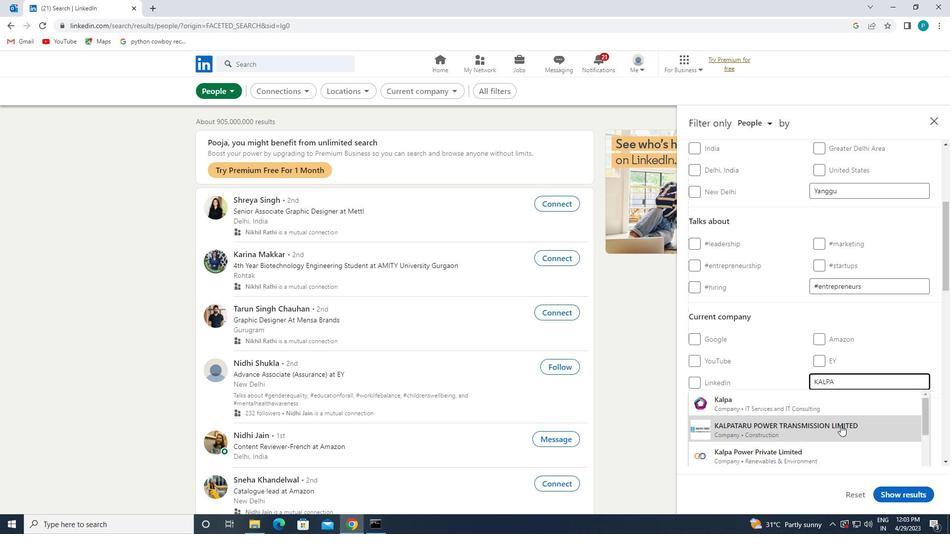 
Action: Mouse moved to (677, 357)
Screenshot: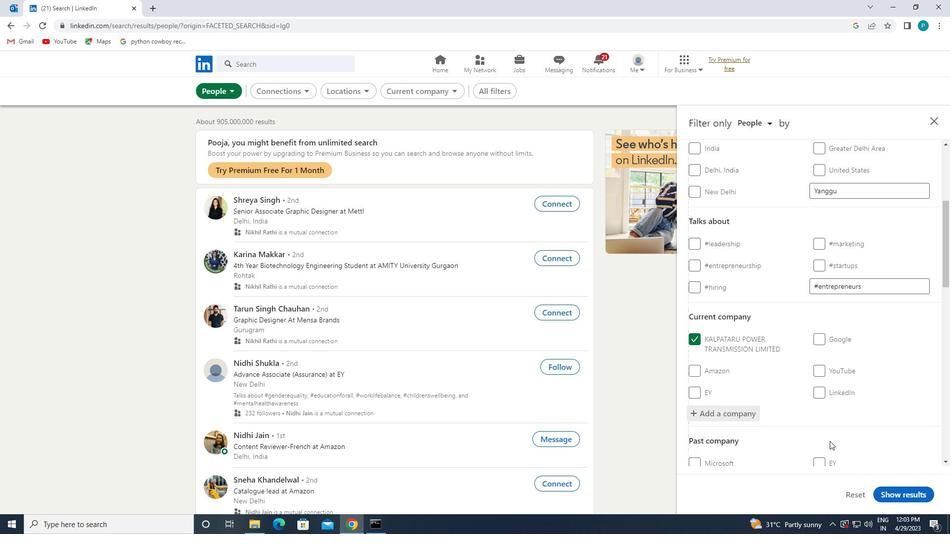 
Action: Mouse scrolled (677, 356) with delta (0, 0)
Screenshot: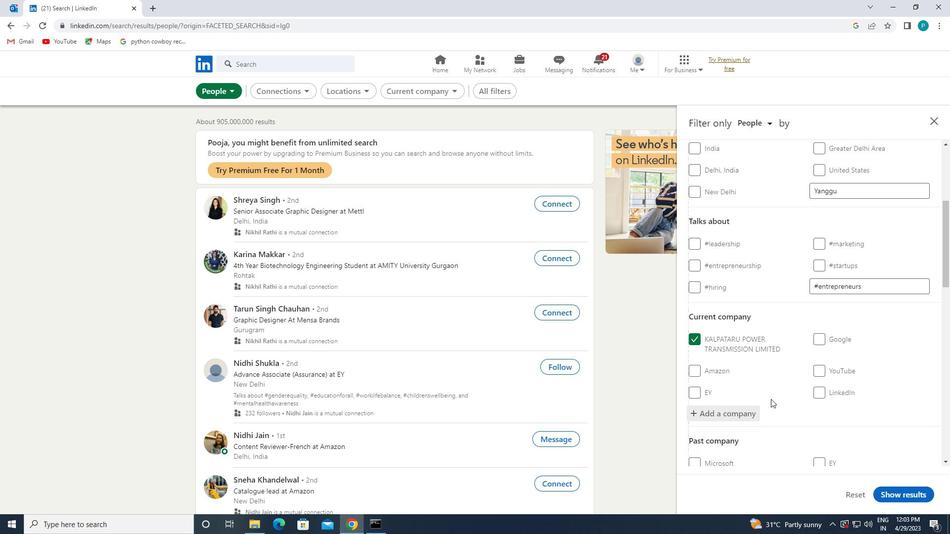
Action: Mouse scrolled (677, 356) with delta (0, 0)
Screenshot: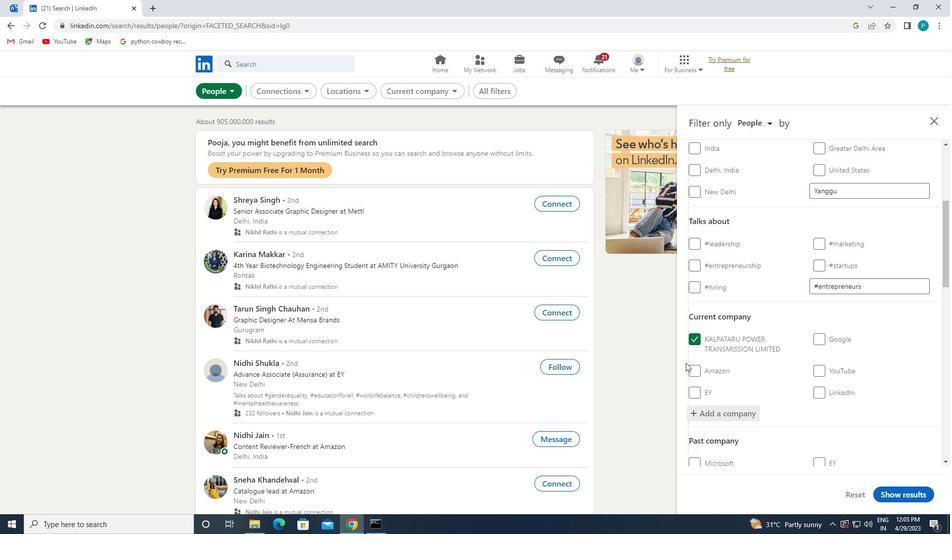 
Action: Mouse scrolled (677, 356) with delta (0, 0)
Screenshot: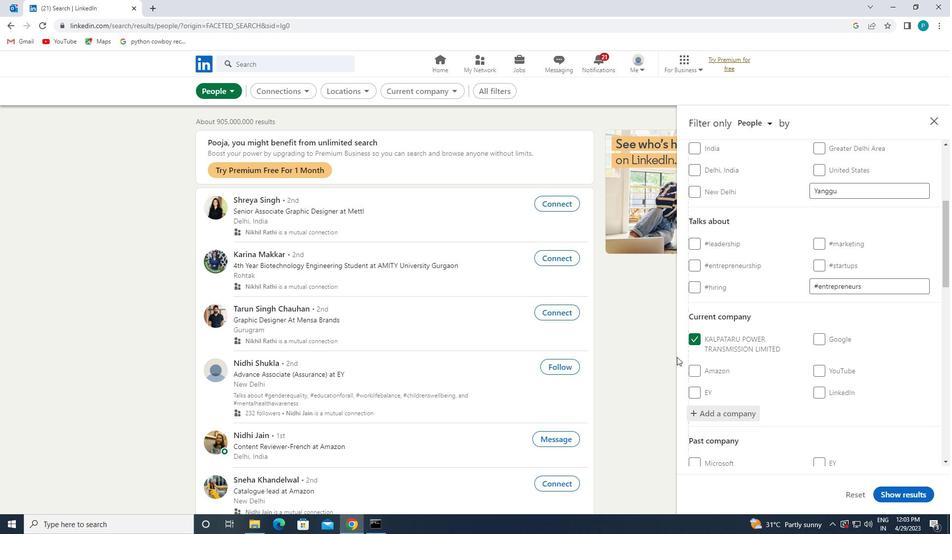 
Action: Mouse moved to (795, 391)
Screenshot: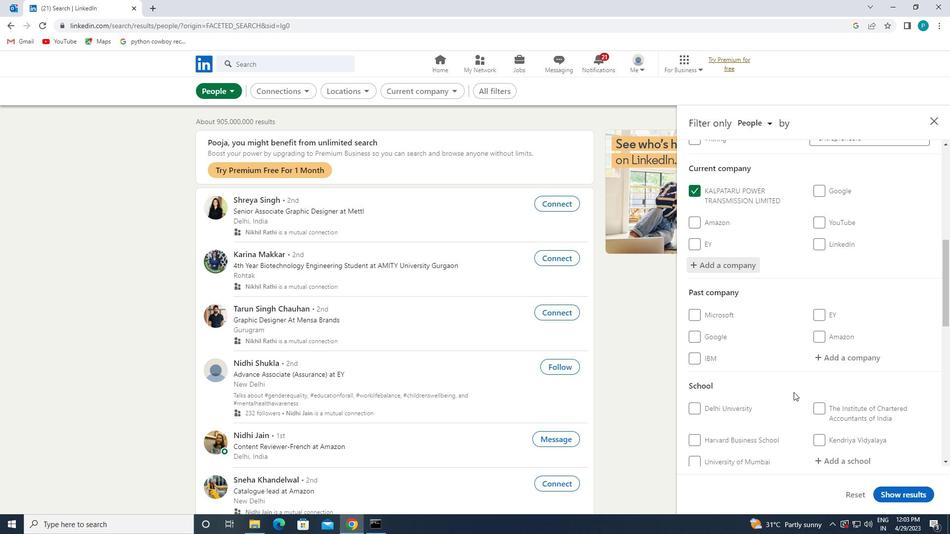 
Action: Mouse scrolled (795, 390) with delta (0, 0)
Screenshot: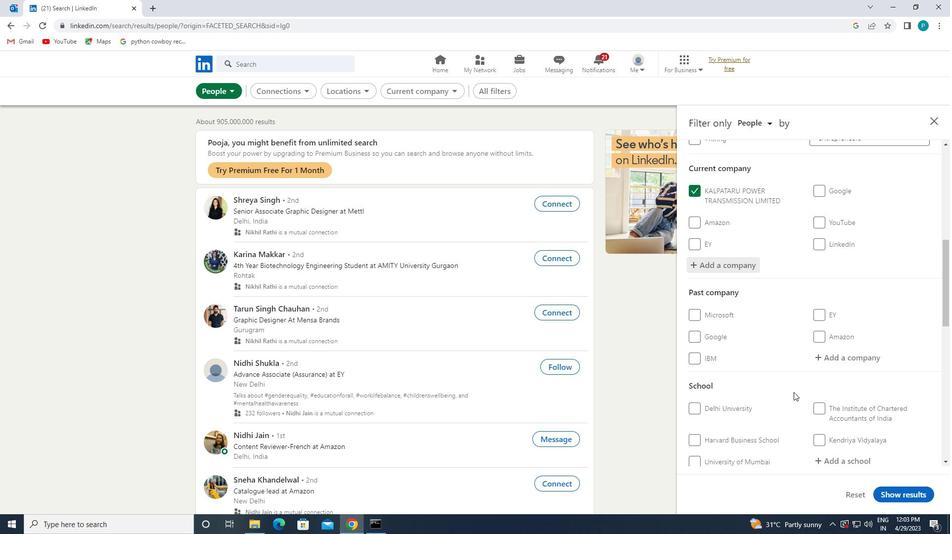 
Action: Mouse scrolled (795, 390) with delta (0, 0)
Screenshot: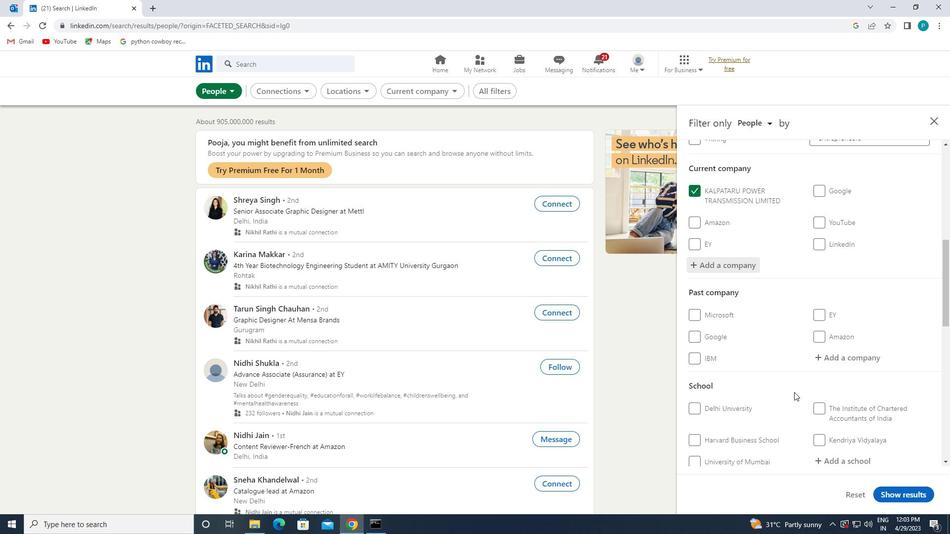 
Action: Mouse moved to (817, 367)
Screenshot: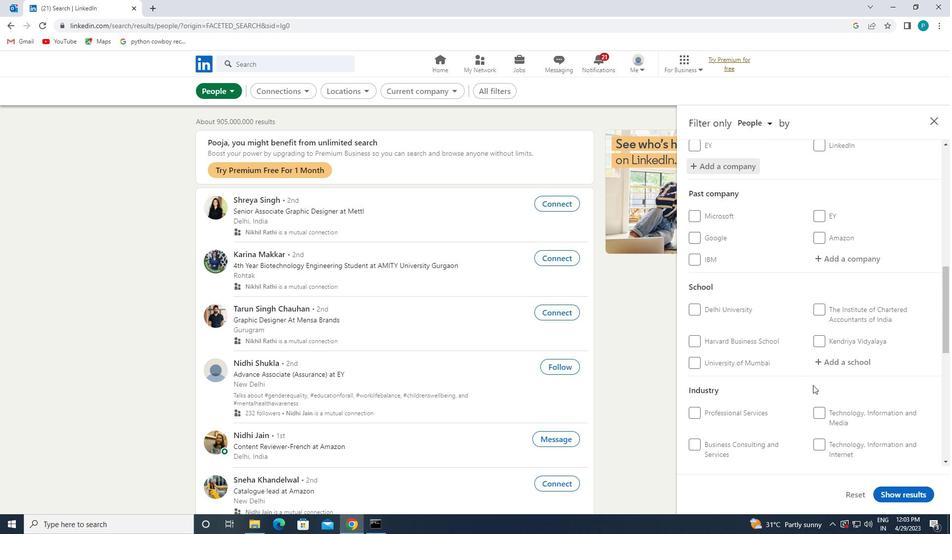 
Action: Mouse pressed left at (817, 367)
Screenshot: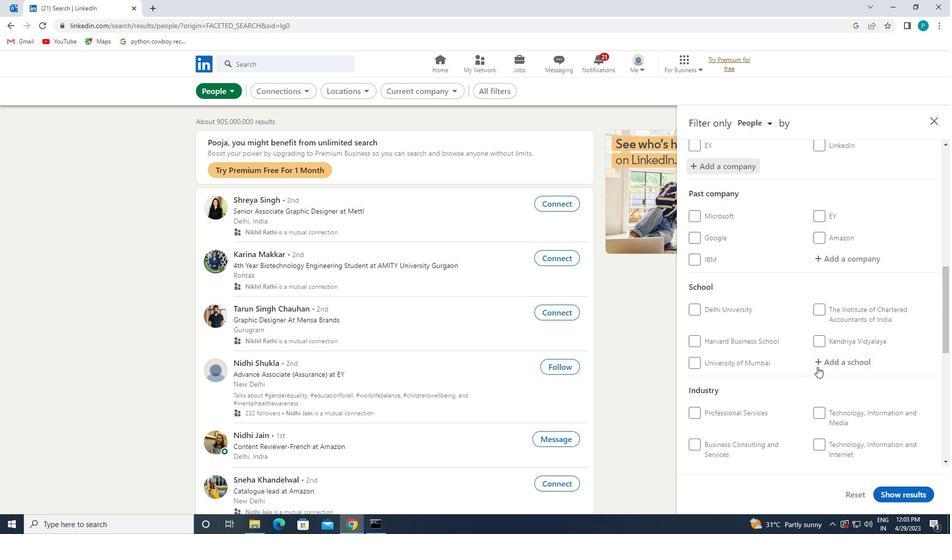 
Action: Mouse moved to (815, 367)
Screenshot: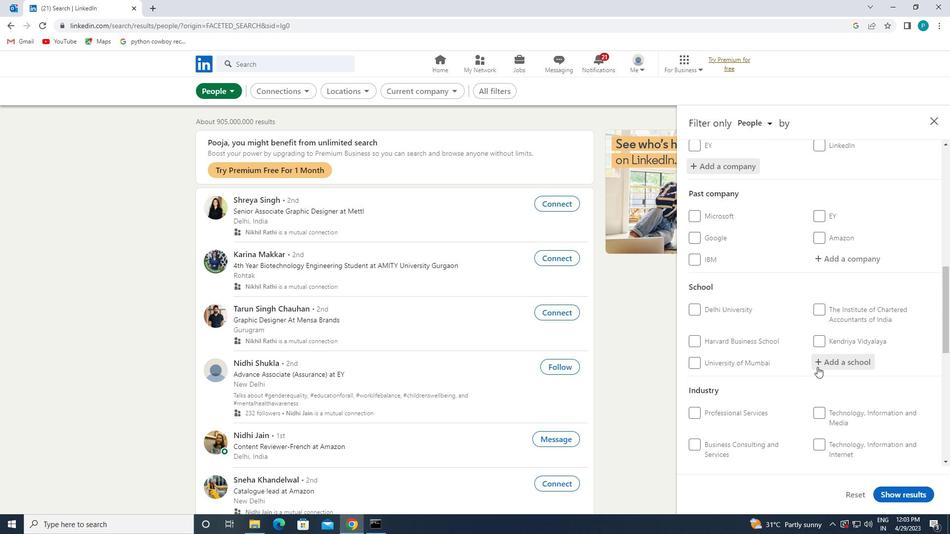 
Action: Key pressed IMT
Screenshot: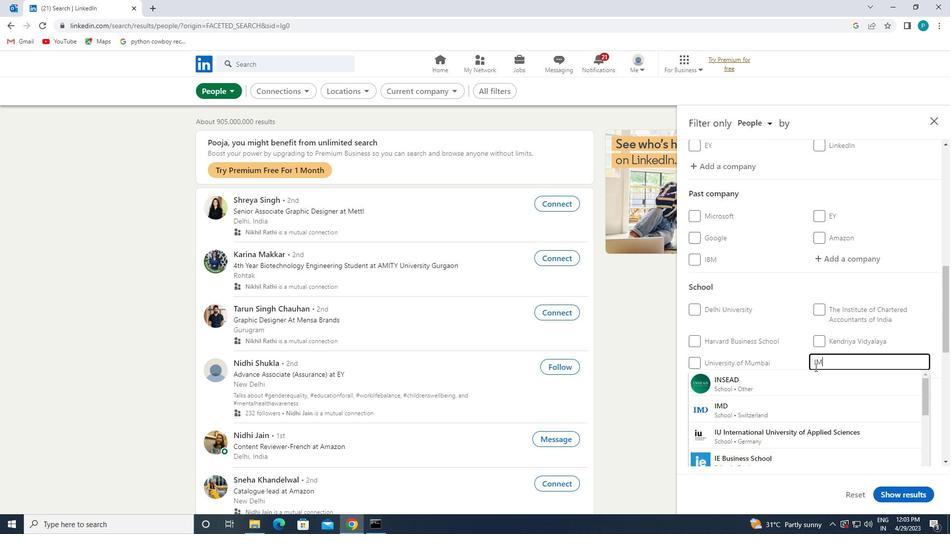 
Action: Mouse moved to (813, 383)
Screenshot: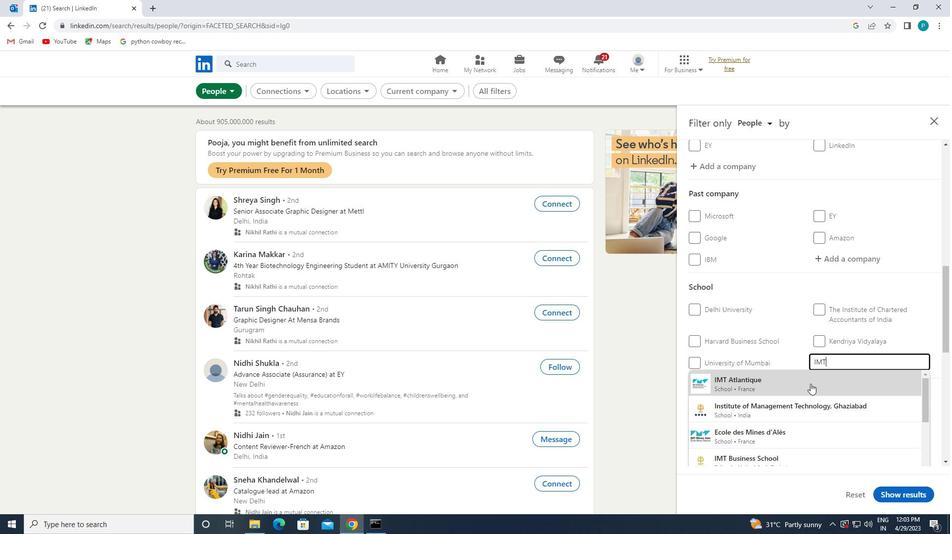 
Action: Key pressed <Key.backspace><Key.backspace>TM
Screenshot: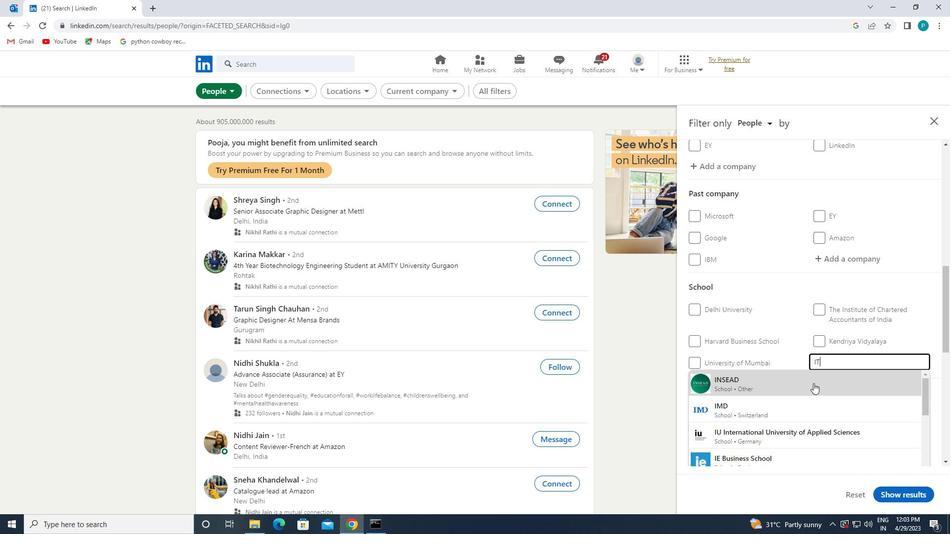 
Action: Mouse moved to (791, 415)
Screenshot: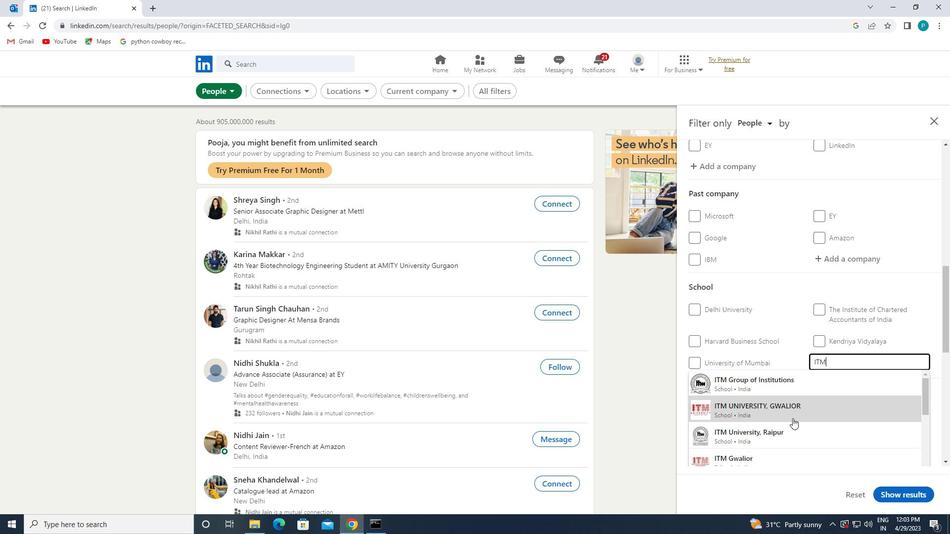 
Action: Mouse scrolled (791, 414) with delta (0, 0)
Screenshot: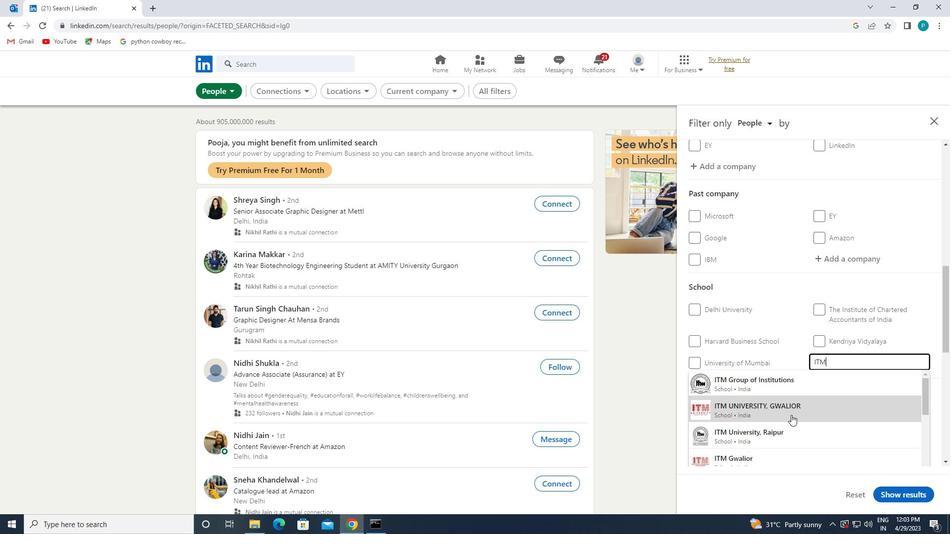 
Action: Mouse scrolled (791, 414) with delta (0, 0)
Screenshot: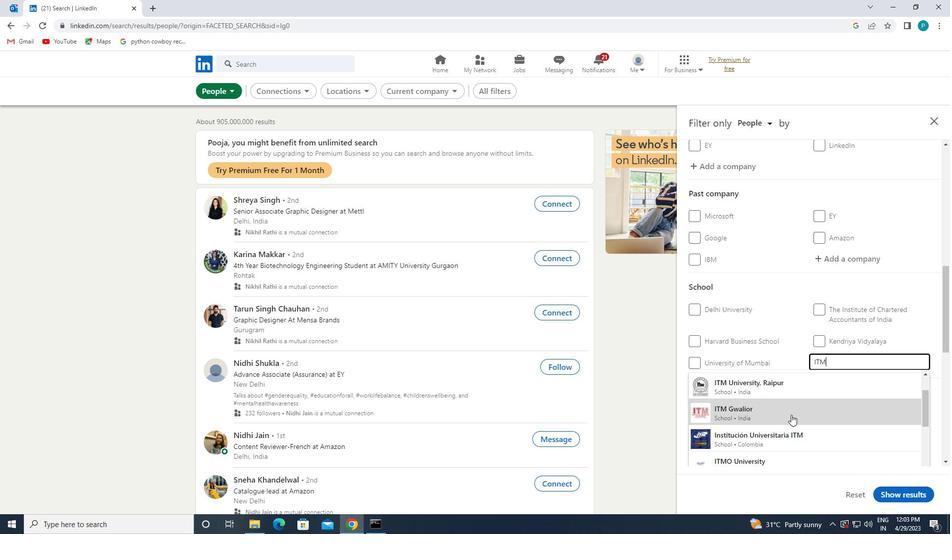
Action: Mouse scrolled (791, 414) with delta (0, 0)
Screenshot: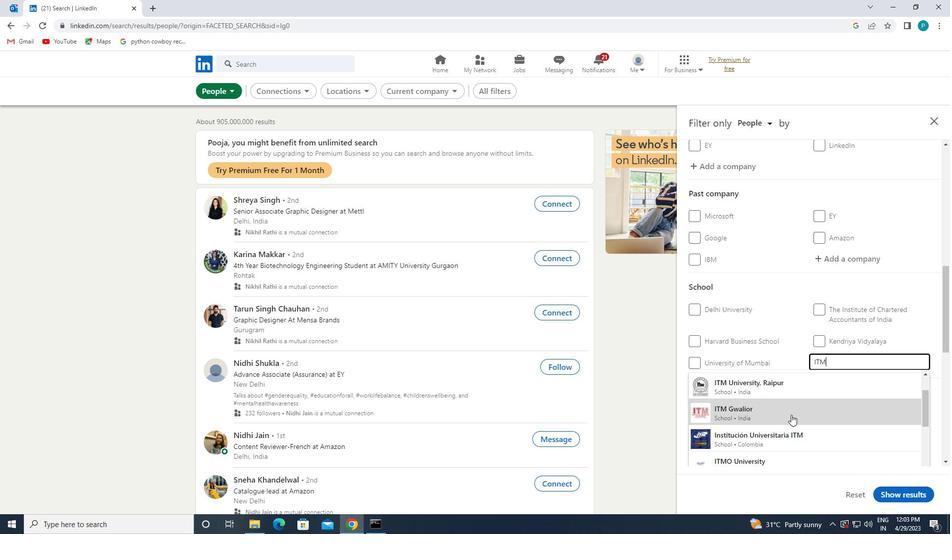 
Action: Mouse moved to (784, 399)
Screenshot: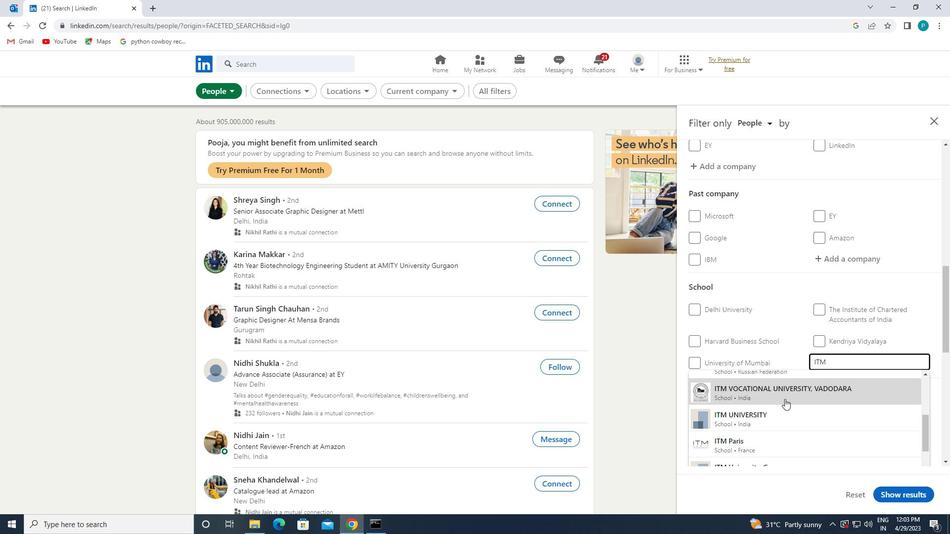 
Action: Mouse scrolled (784, 399) with delta (0, 0)
Screenshot: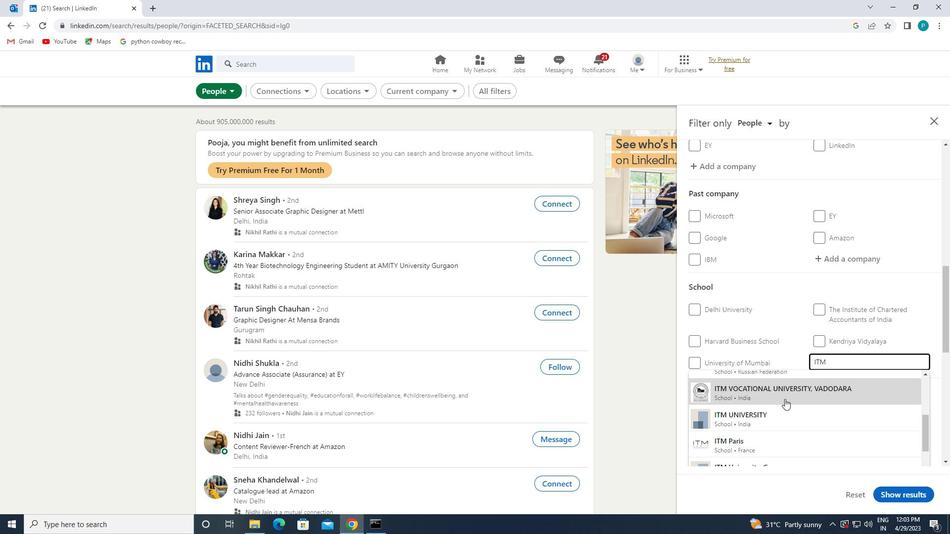 
Action: Mouse moved to (795, 410)
Screenshot: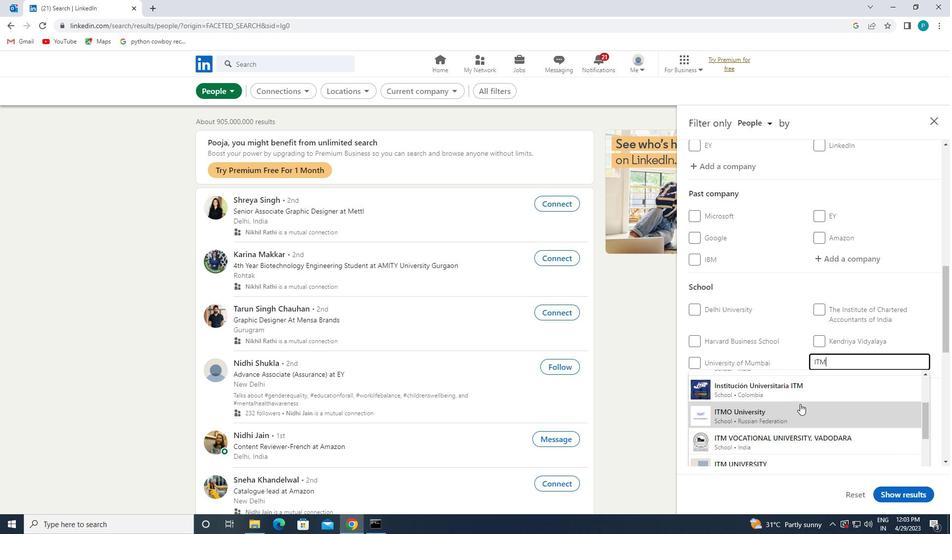 
Action: Mouse scrolled (795, 410) with delta (0, 0)
Screenshot: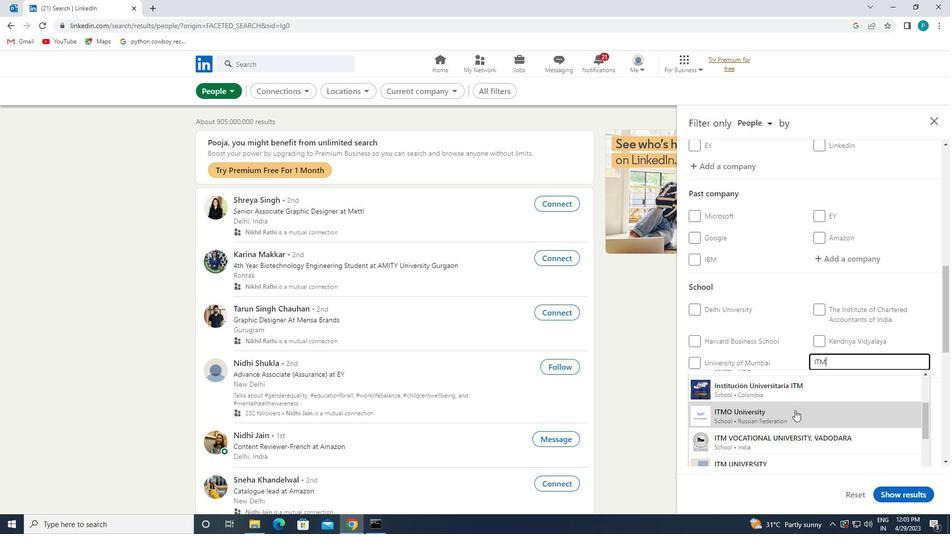
Action: Mouse moved to (788, 412)
Screenshot: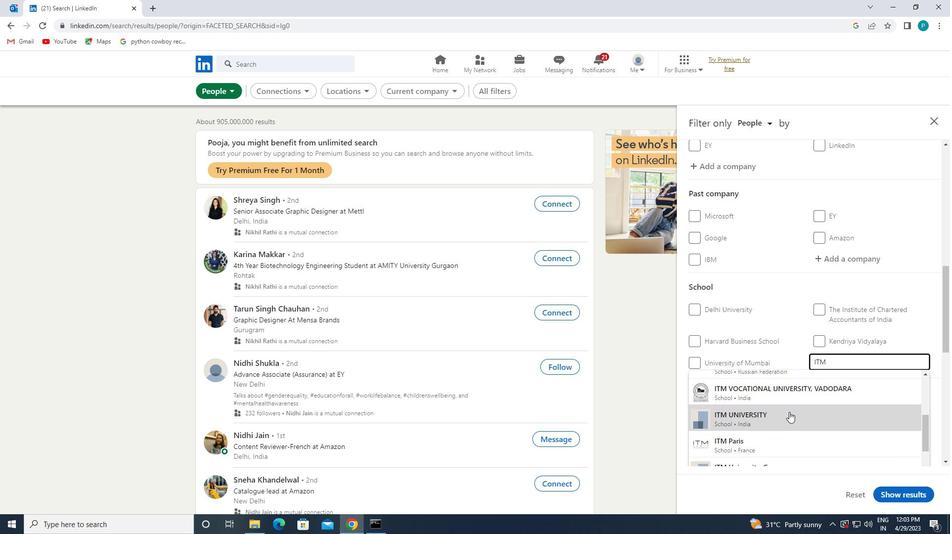 
Action: Mouse pressed left at (788, 412)
Screenshot: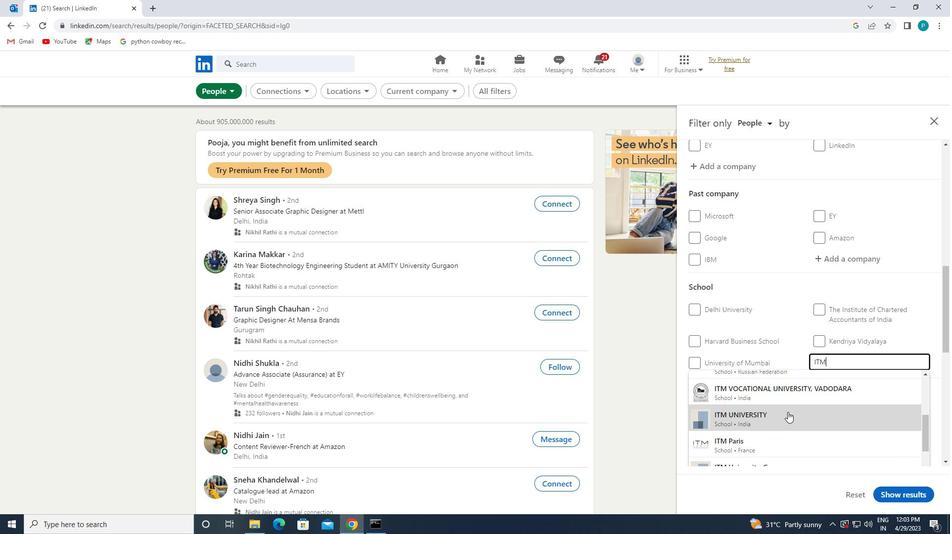 
Action: Mouse moved to (796, 413)
Screenshot: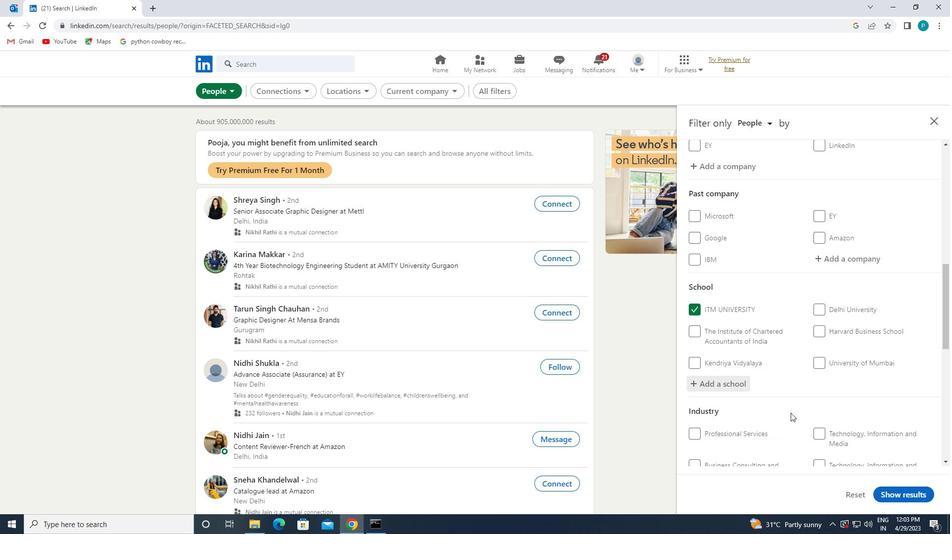 
Action: Mouse scrolled (796, 413) with delta (0, 0)
Screenshot: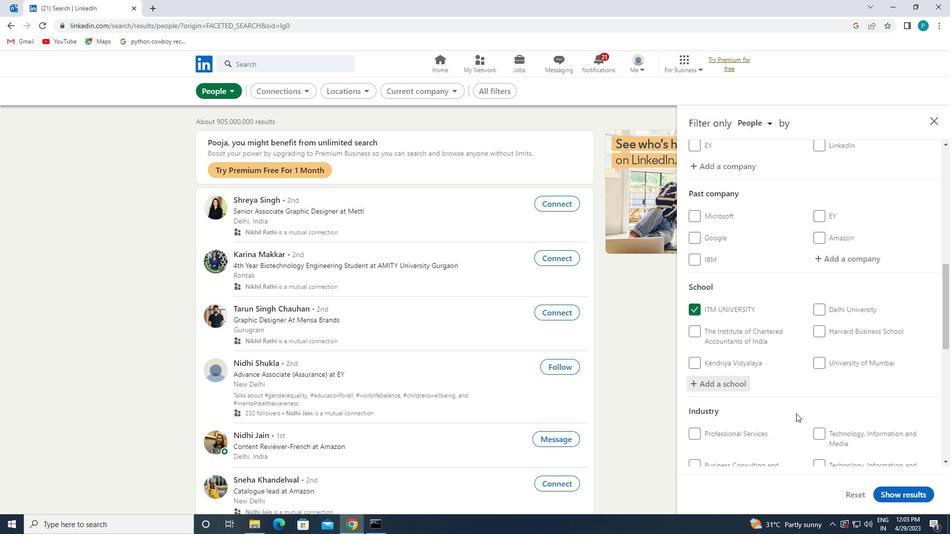 
Action: Mouse scrolled (796, 413) with delta (0, 0)
Screenshot: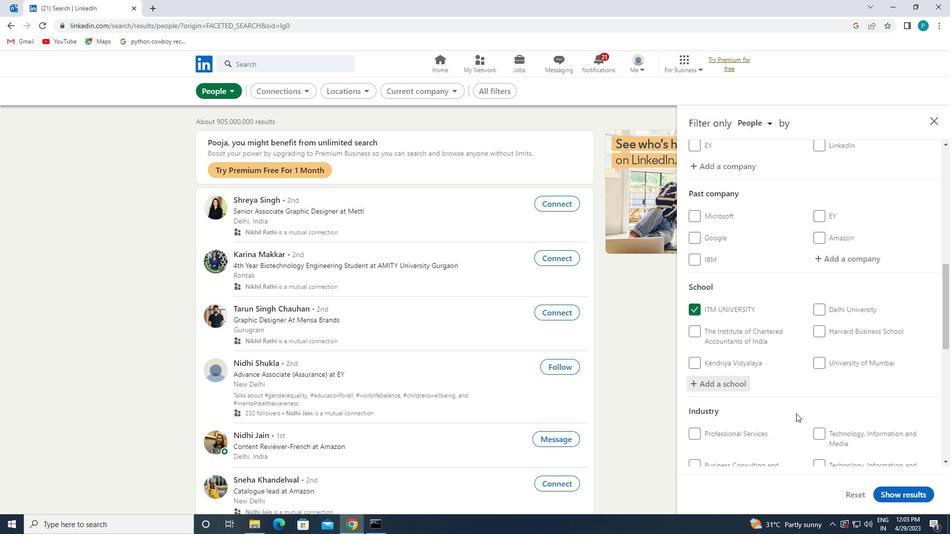 
Action: Mouse moved to (839, 389)
Screenshot: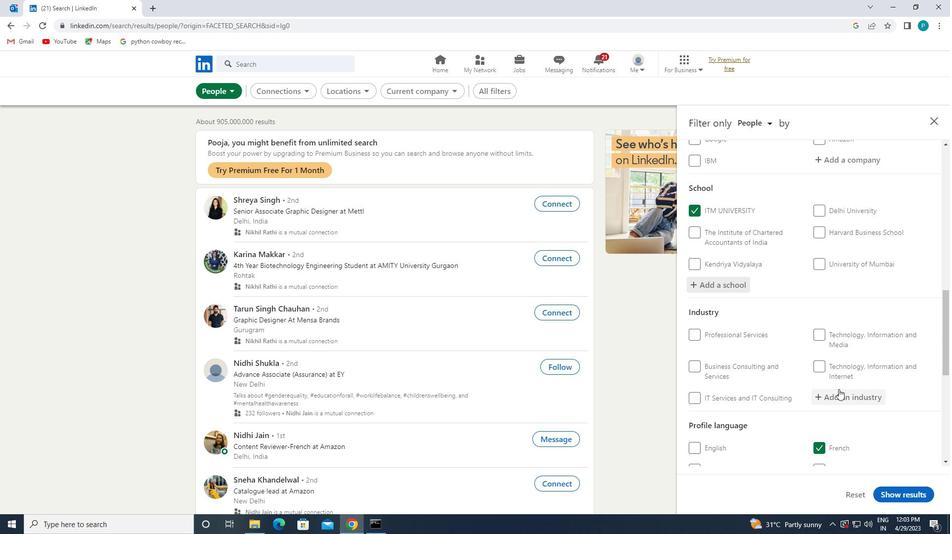 
Action: Mouse pressed left at (839, 389)
Screenshot: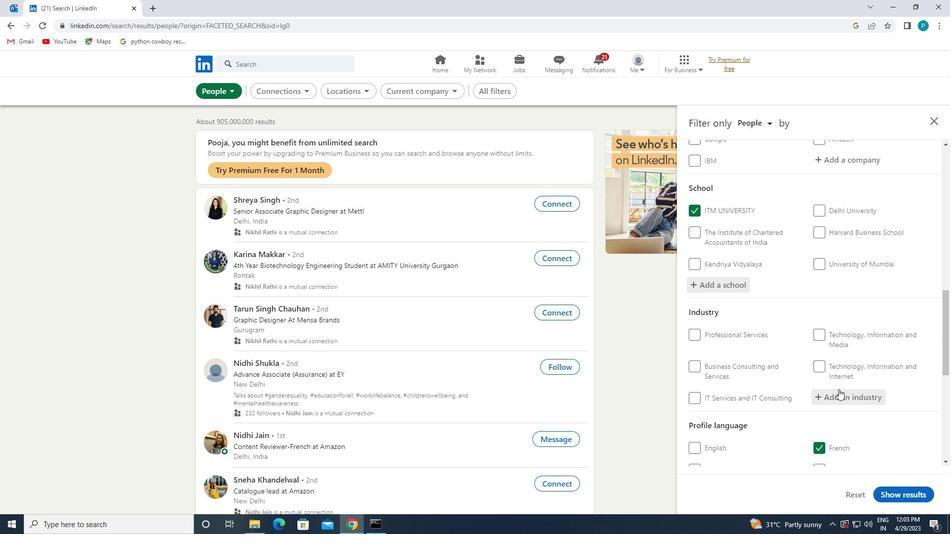 
Action: Mouse moved to (838, 391)
Screenshot: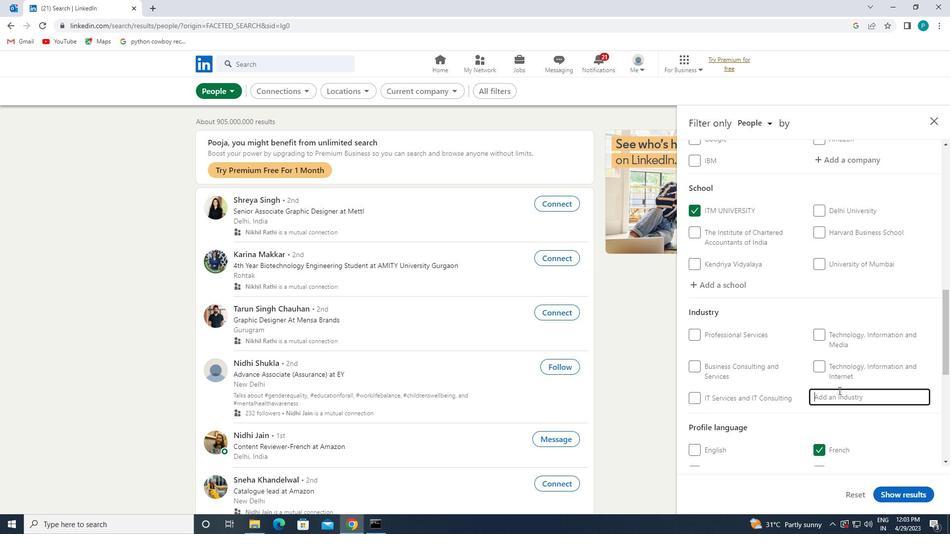 
Action: Key pressed <Key.caps_lock><Key.caps_lock>F<Key.caps_lock>ISHERIES
Screenshot: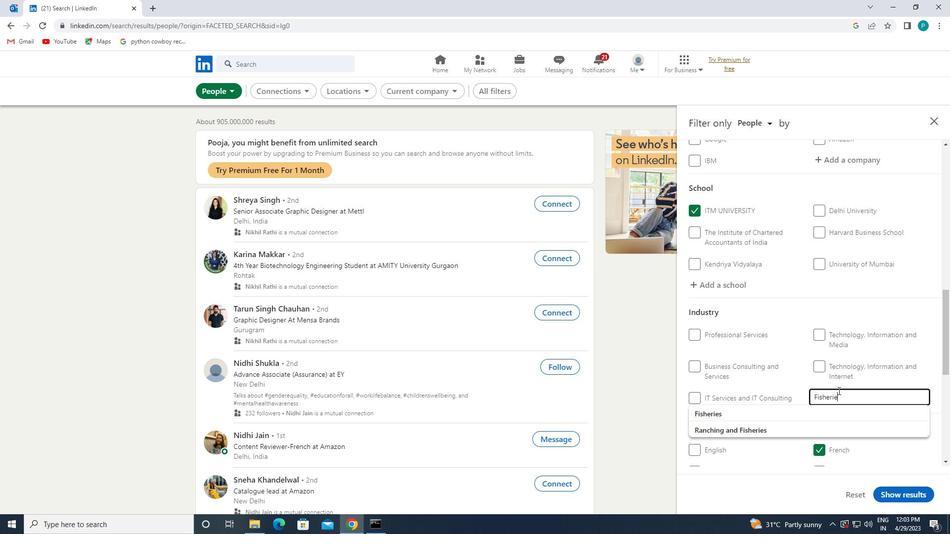
Action: Mouse moved to (779, 414)
Screenshot: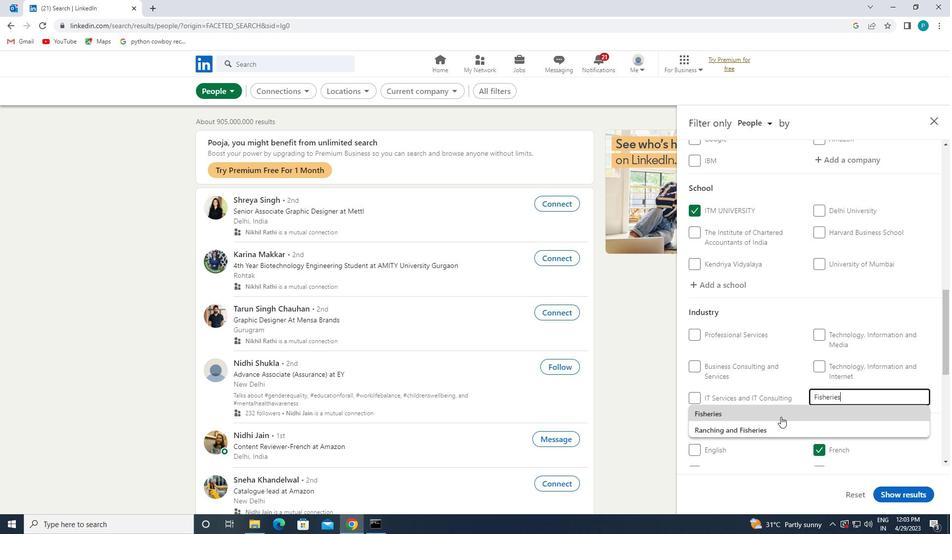 
Action: Mouse pressed left at (779, 414)
Screenshot: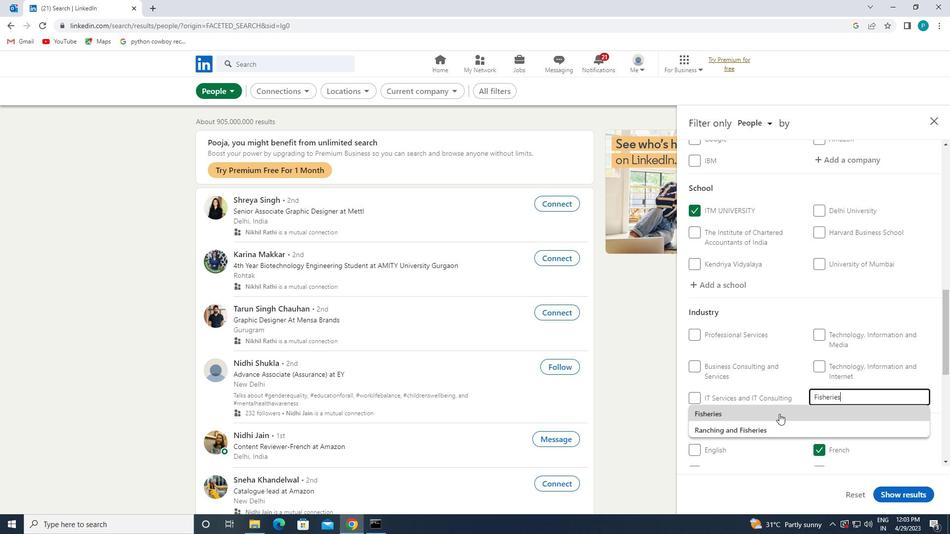 
Action: Mouse moved to (832, 388)
Screenshot: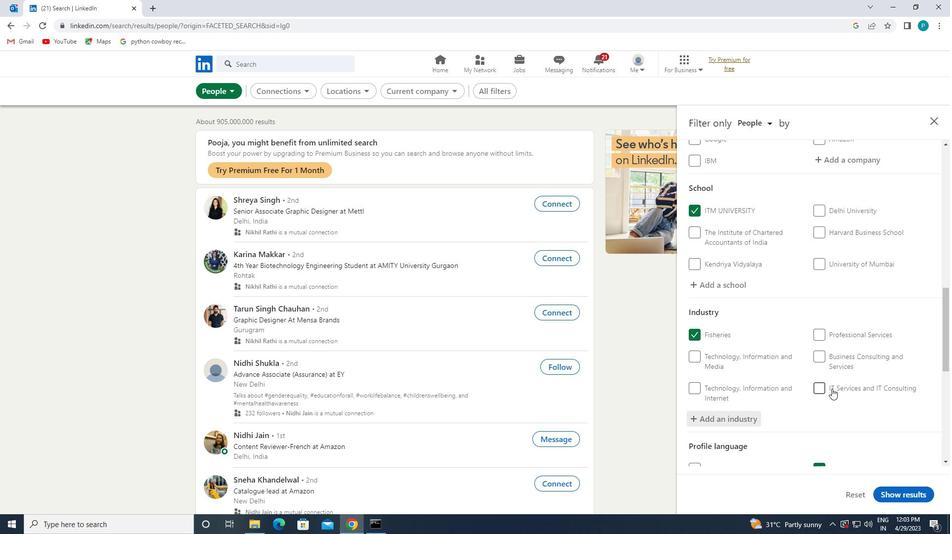 
Action: Mouse scrolled (832, 387) with delta (0, 0)
Screenshot: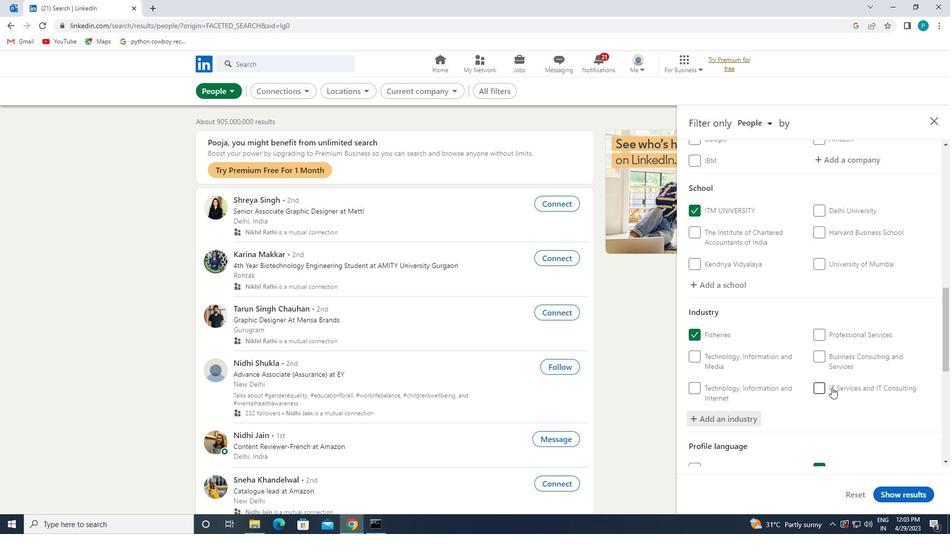 
Action: Mouse scrolled (832, 387) with delta (0, 0)
Screenshot: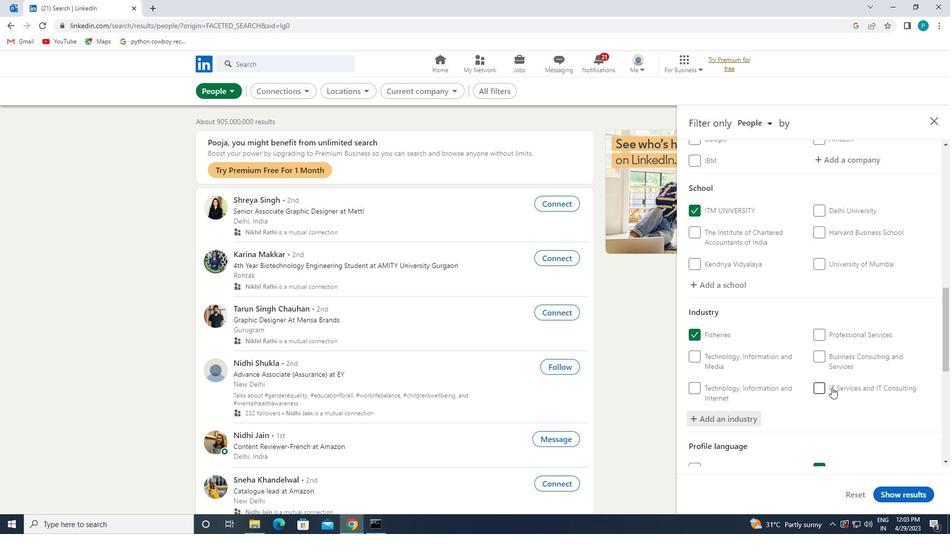 
Action: Mouse moved to (814, 380)
Screenshot: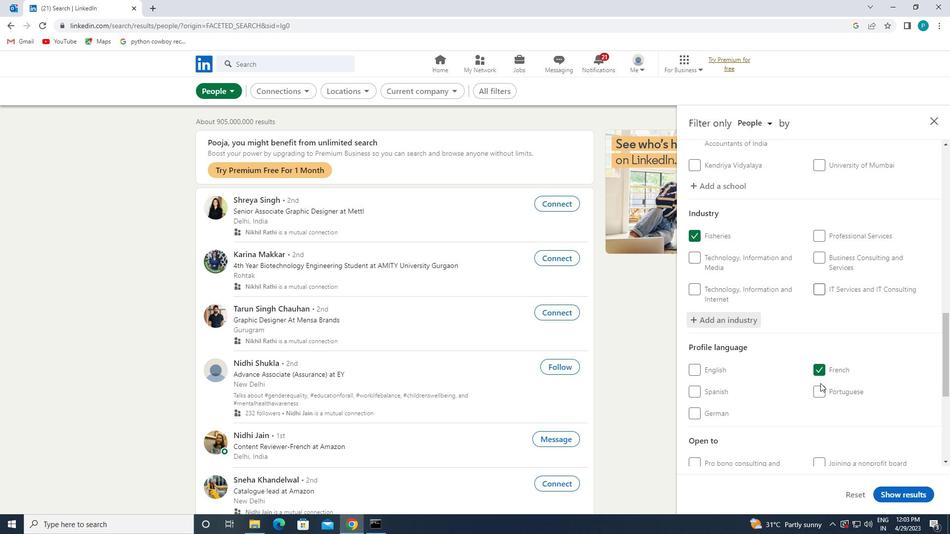 
Action: Mouse scrolled (814, 380) with delta (0, 0)
Screenshot: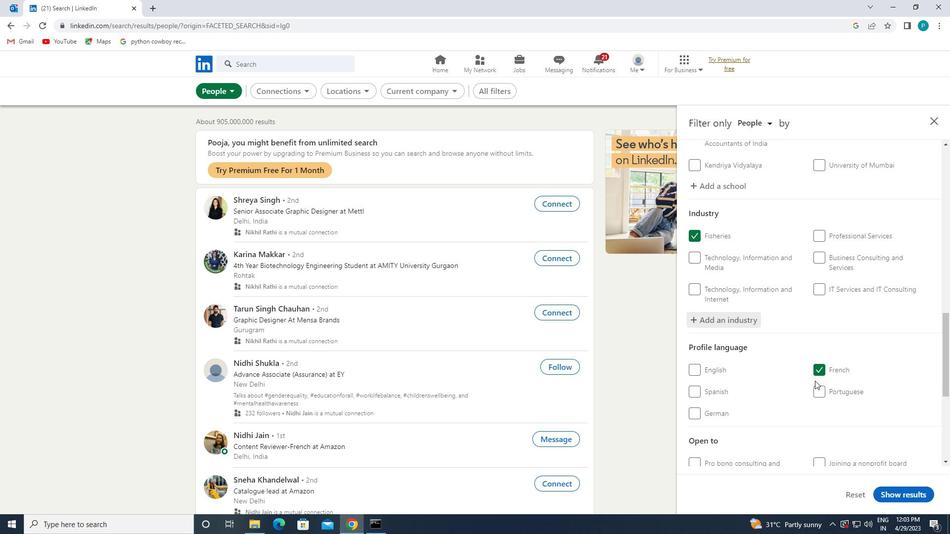 
Action: Mouse scrolled (814, 380) with delta (0, 0)
Screenshot: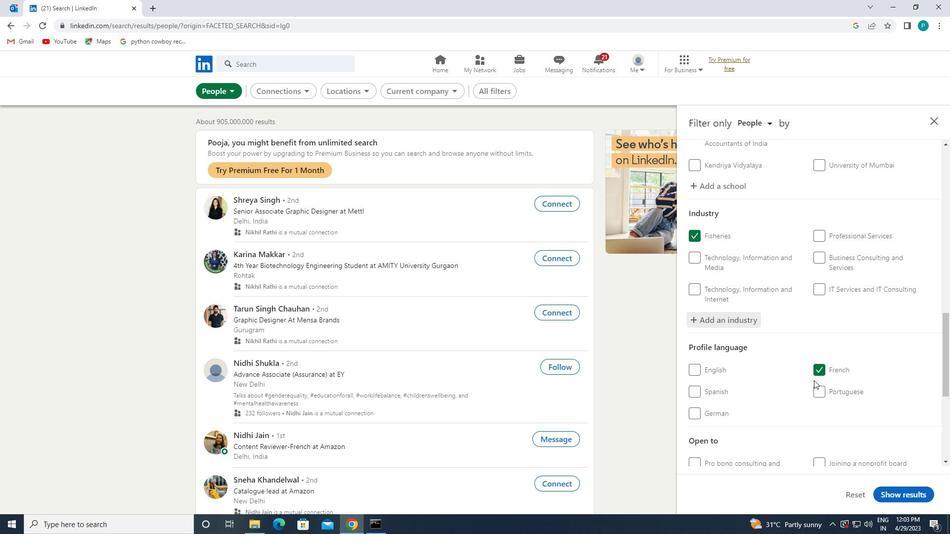 
Action: Mouse moved to (816, 382)
Screenshot: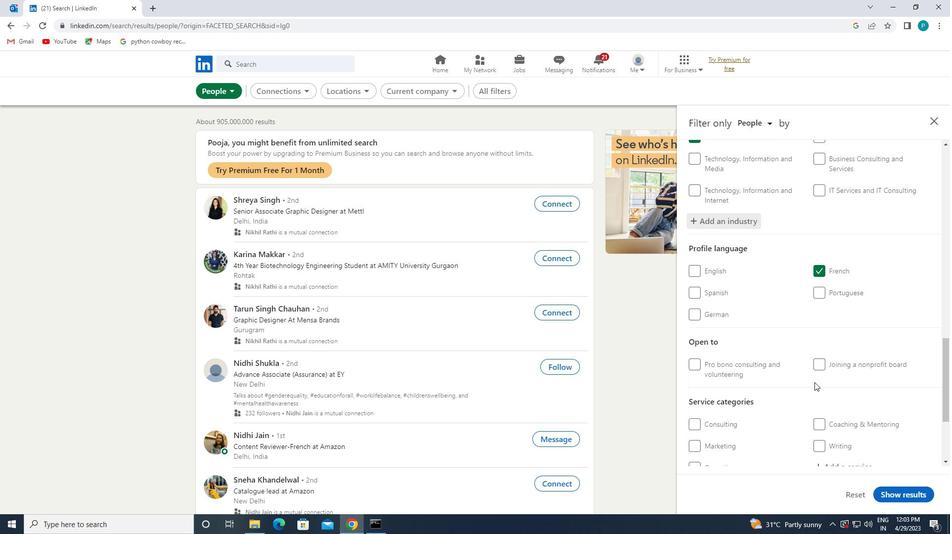 
Action: Mouse scrolled (816, 382) with delta (0, 0)
Screenshot: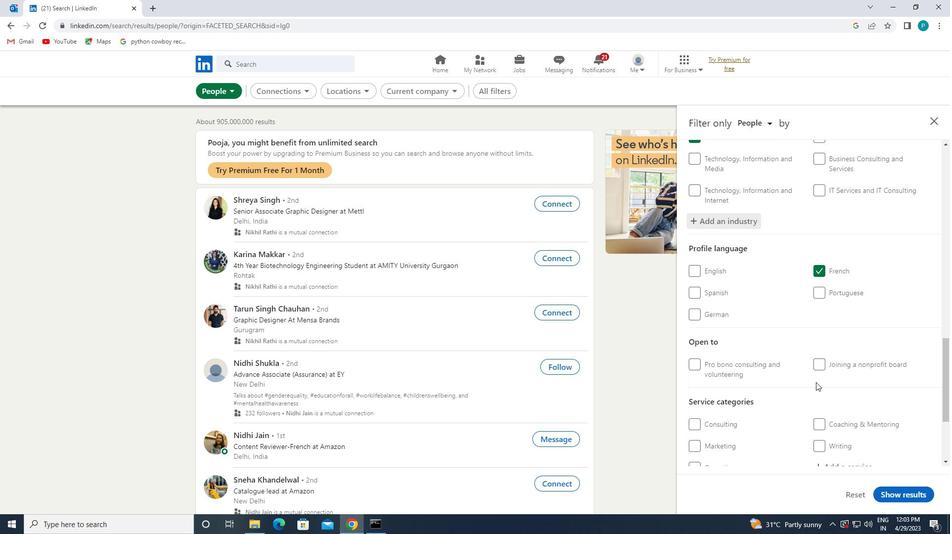 
Action: Mouse scrolled (816, 382) with delta (0, 0)
Screenshot: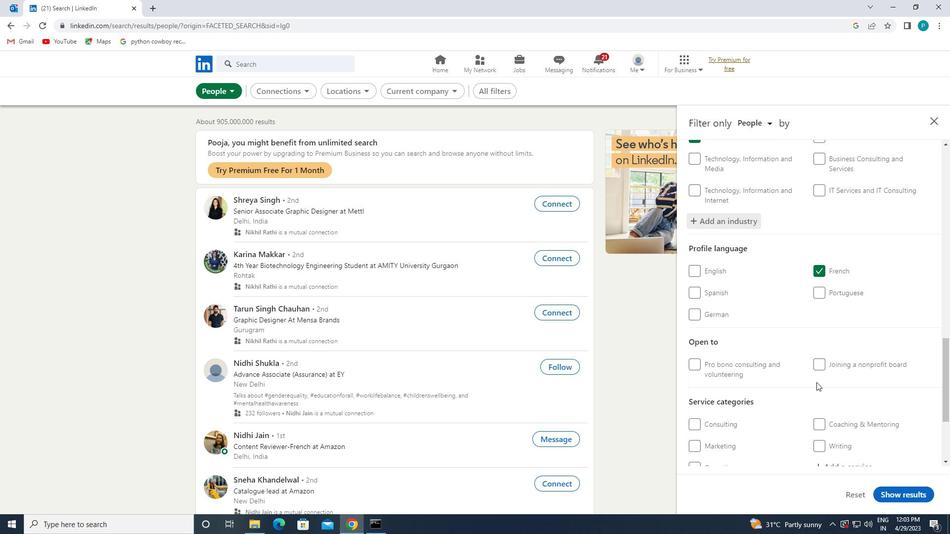 
Action: Mouse moved to (828, 373)
Screenshot: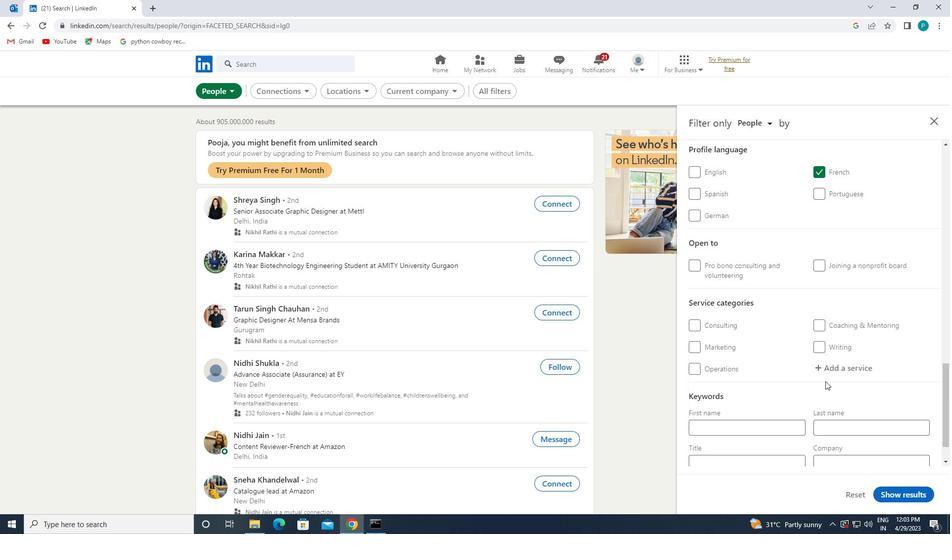 
Action: Mouse pressed left at (828, 373)
Screenshot: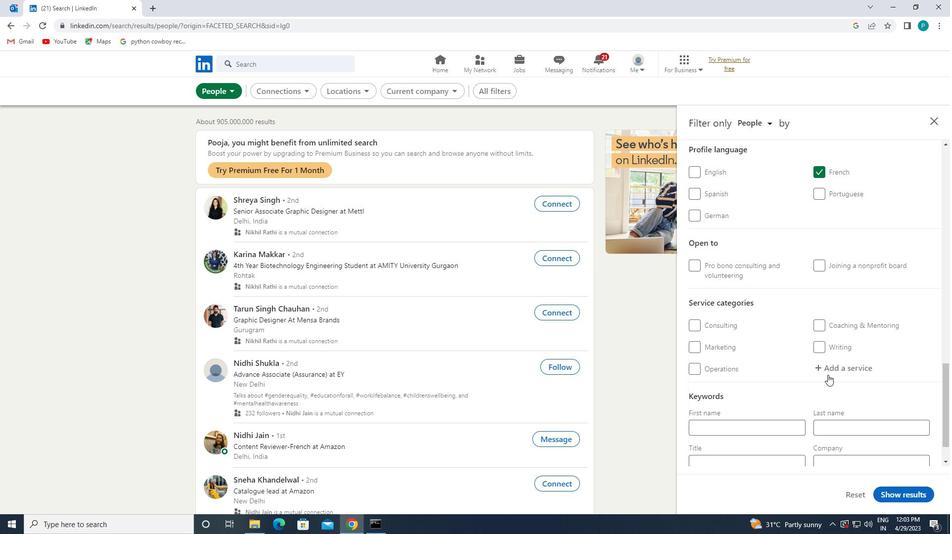 
Action: Mouse moved to (832, 370)
Screenshot: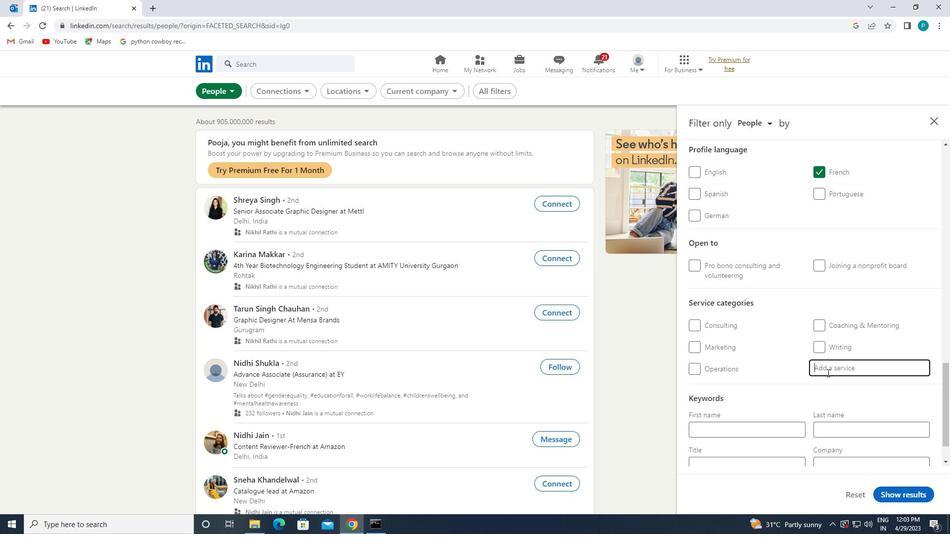 
Action: Key pressed <Key.caps_lock>G<Key.caps_lock>HOST
Screenshot: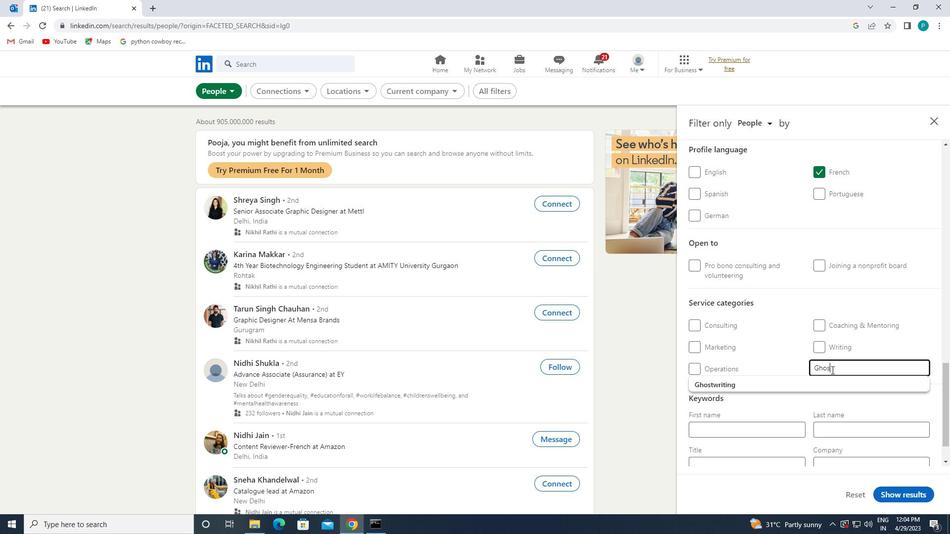
Action: Mouse moved to (789, 388)
Screenshot: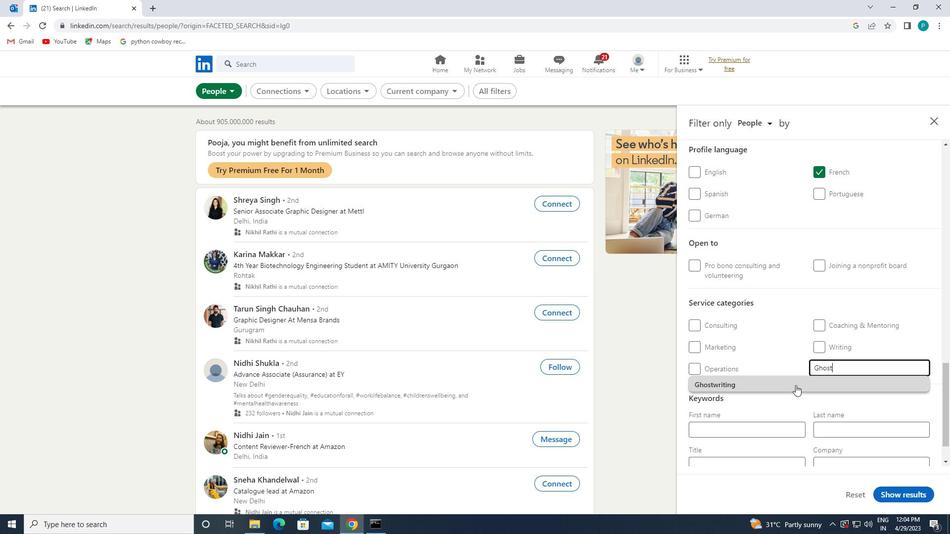 
Action: Mouse pressed left at (789, 388)
Screenshot: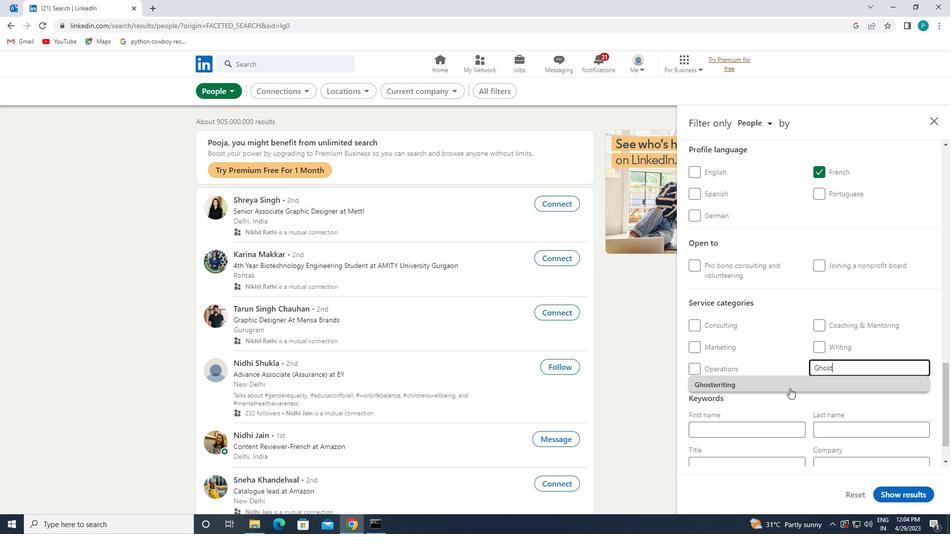 
Action: Mouse moved to (788, 385)
Screenshot: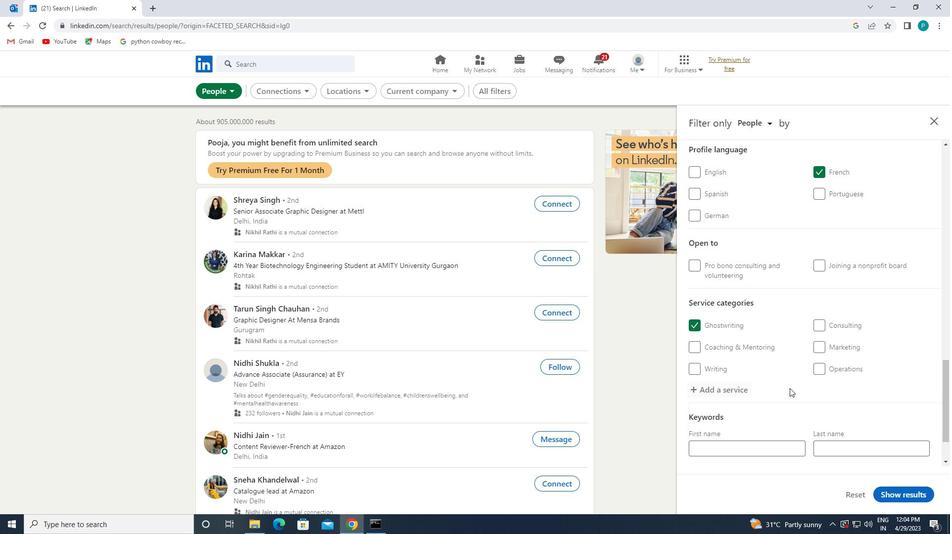 
Action: Mouse scrolled (788, 384) with delta (0, 0)
Screenshot: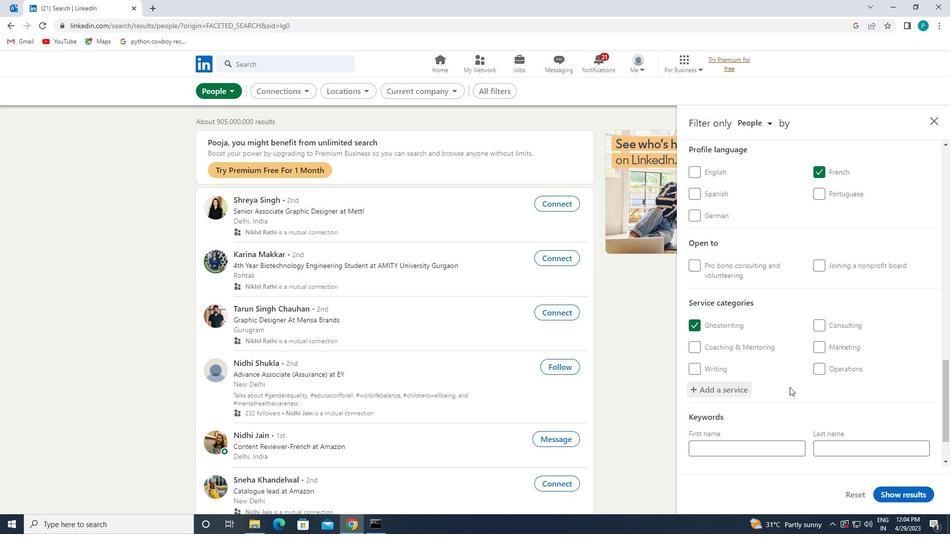 
Action: Mouse moved to (787, 385)
Screenshot: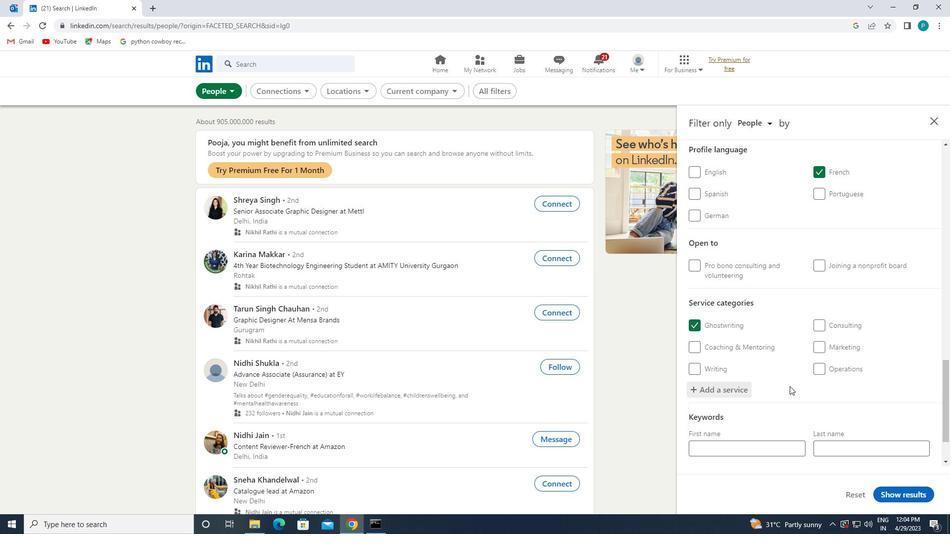 
Action: Mouse scrolled (787, 384) with delta (0, 0)
Screenshot: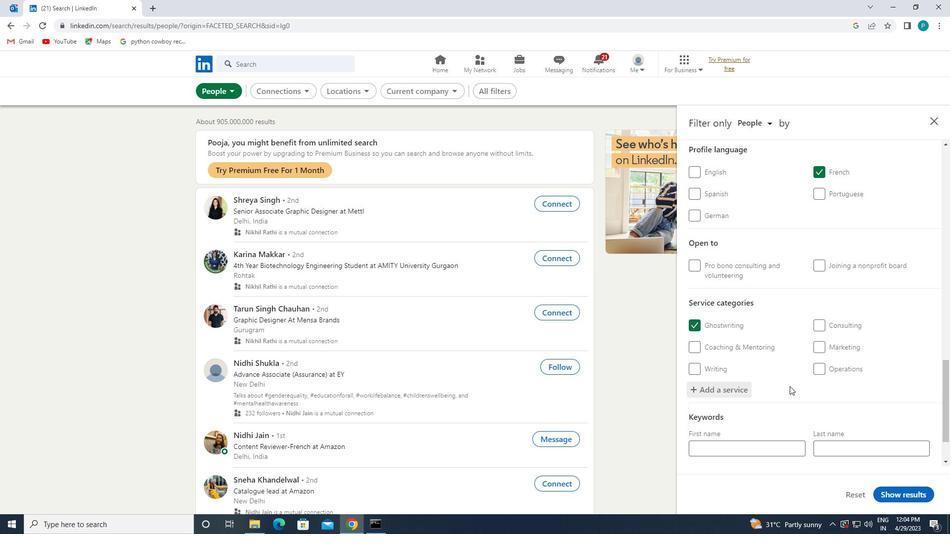 
Action: Mouse moved to (787, 385)
Screenshot: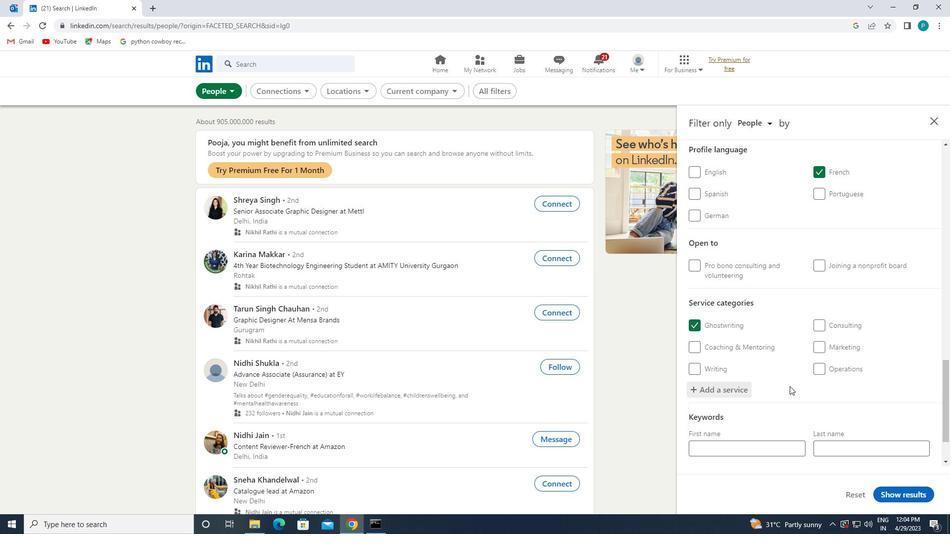 
Action: Mouse scrolled (787, 384) with delta (0, 0)
Screenshot: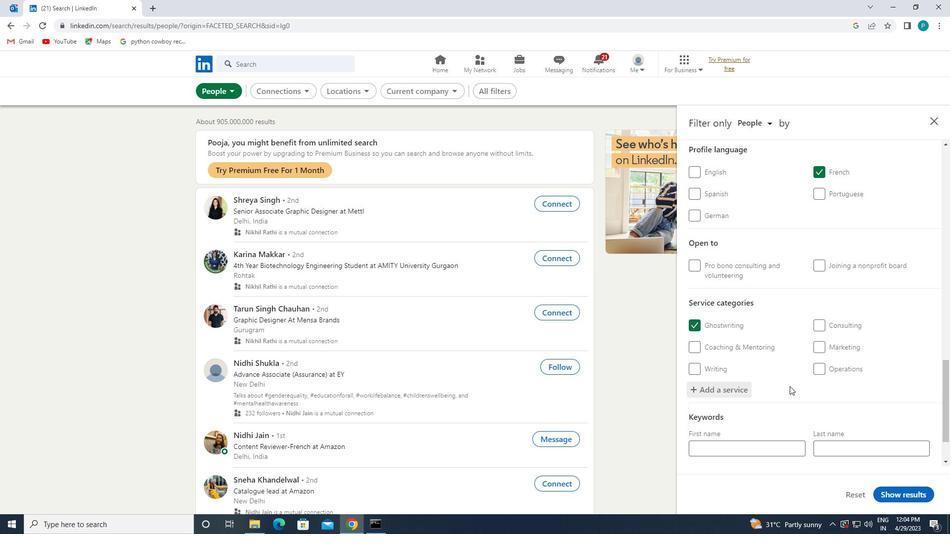 
Action: Mouse moved to (740, 428)
Screenshot: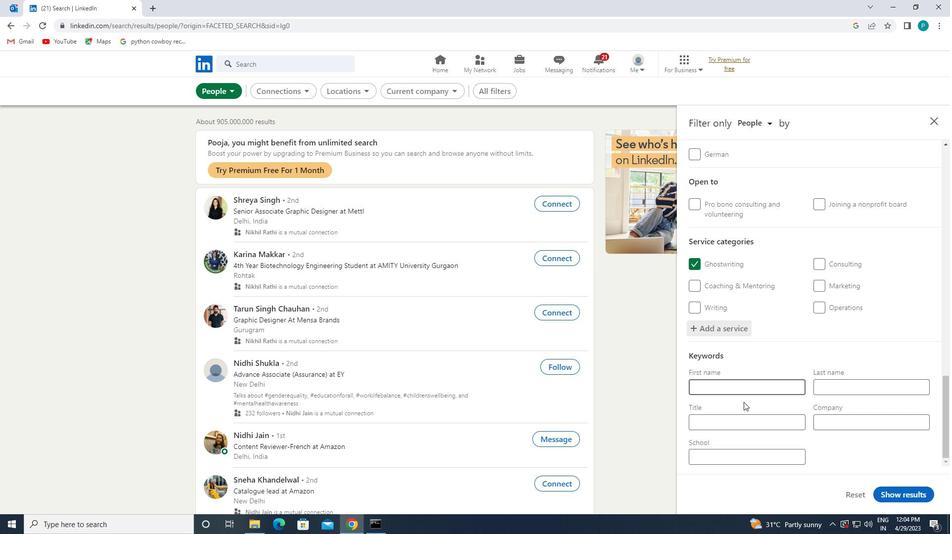 
Action: Mouse pressed left at (740, 428)
Screenshot: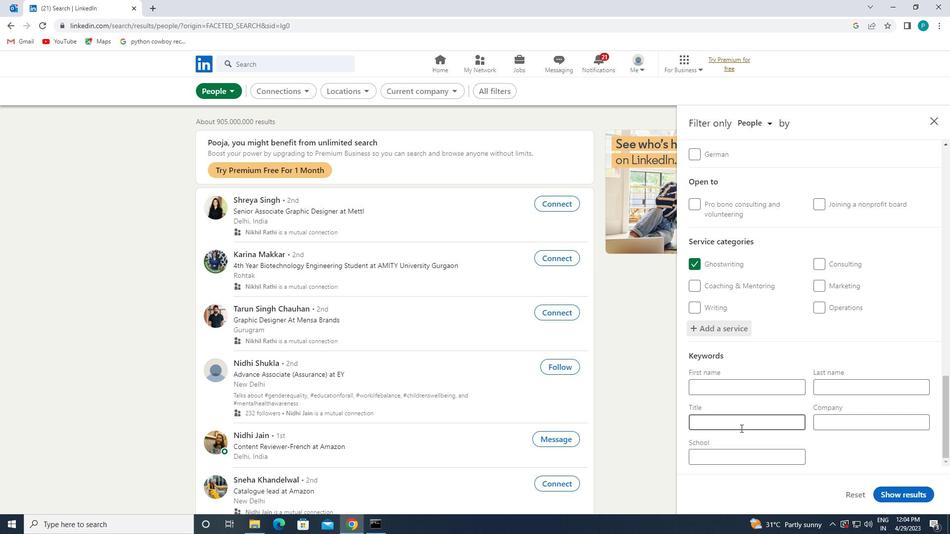 
Action: Mouse moved to (743, 428)
Screenshot: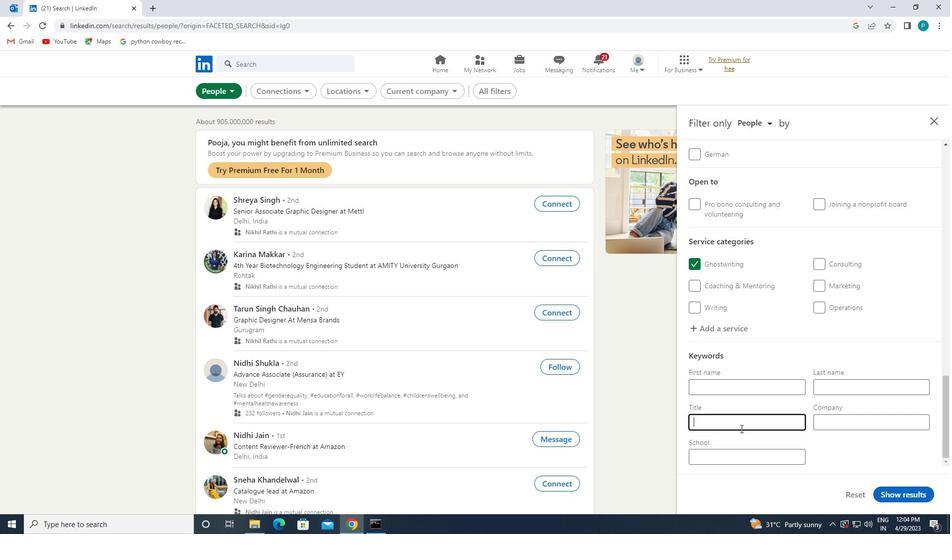 
Action: Key pressed <Key.caps_lock>M<Key.caps_lock>I<Key.backspace>AIL<Key.space><Key.caps_lock>C<Key.caps_lock>ARRIER
Screenshot: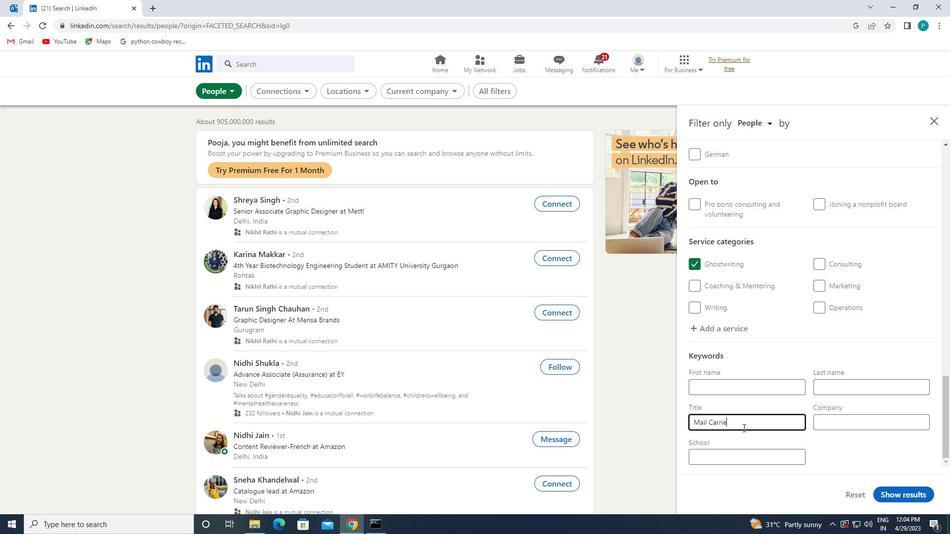 
Action: Mouse moved to (894, 490)
Screenshot: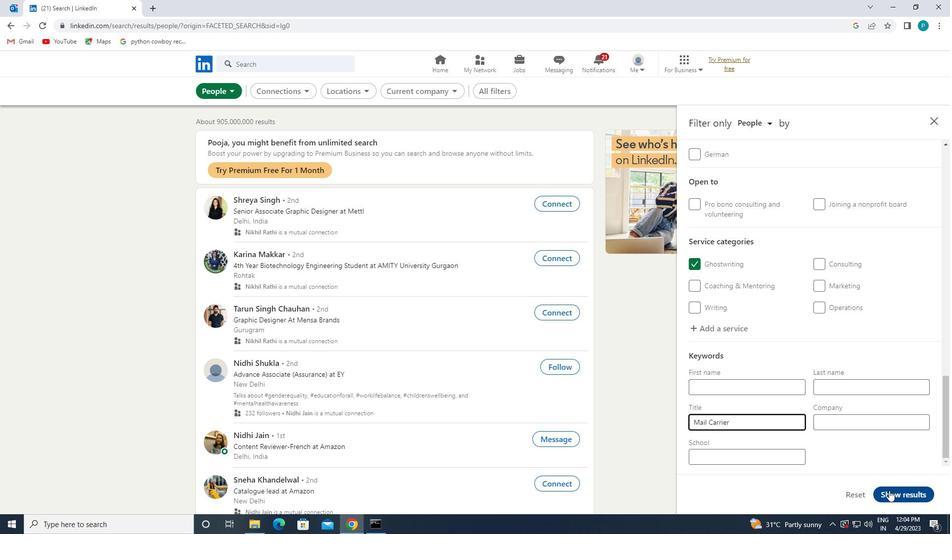 
Action: Mouse pressed left at (894, 490)
Screenshot: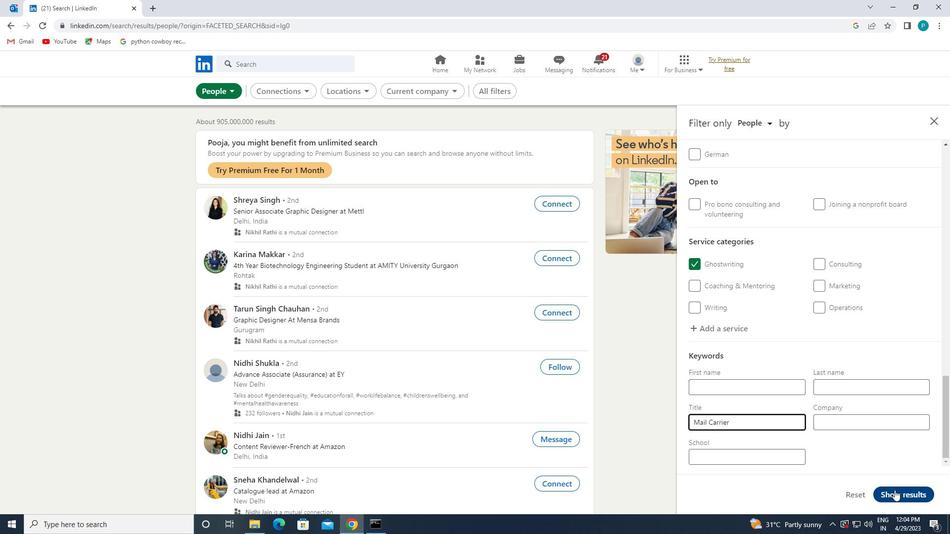 
